 Task: Add an event with the title Webinar: Introduction to Influencer Collaboration for Brand Growth, date '2024/05/23', time 8:50 AM to 10:50 AMand add a description: After each fall, allow time for participants to reflect on their experience. Discuss the emotions, challenges, and level of trust felt during the exercise. Encourage open and honest communication about how the exercise relates to the team's dynamics and collaboration.Select event color  Sage . Add location for the event as: Manchester, UK, logged in from the account softage.4@softage.netand send the event invitation to softage.2@softage.net and softage.3@softage.net. Set a reminder for the event Every weekday(Monday to Friday)
Action: Mouse moved to (100, 107)
Screenshot: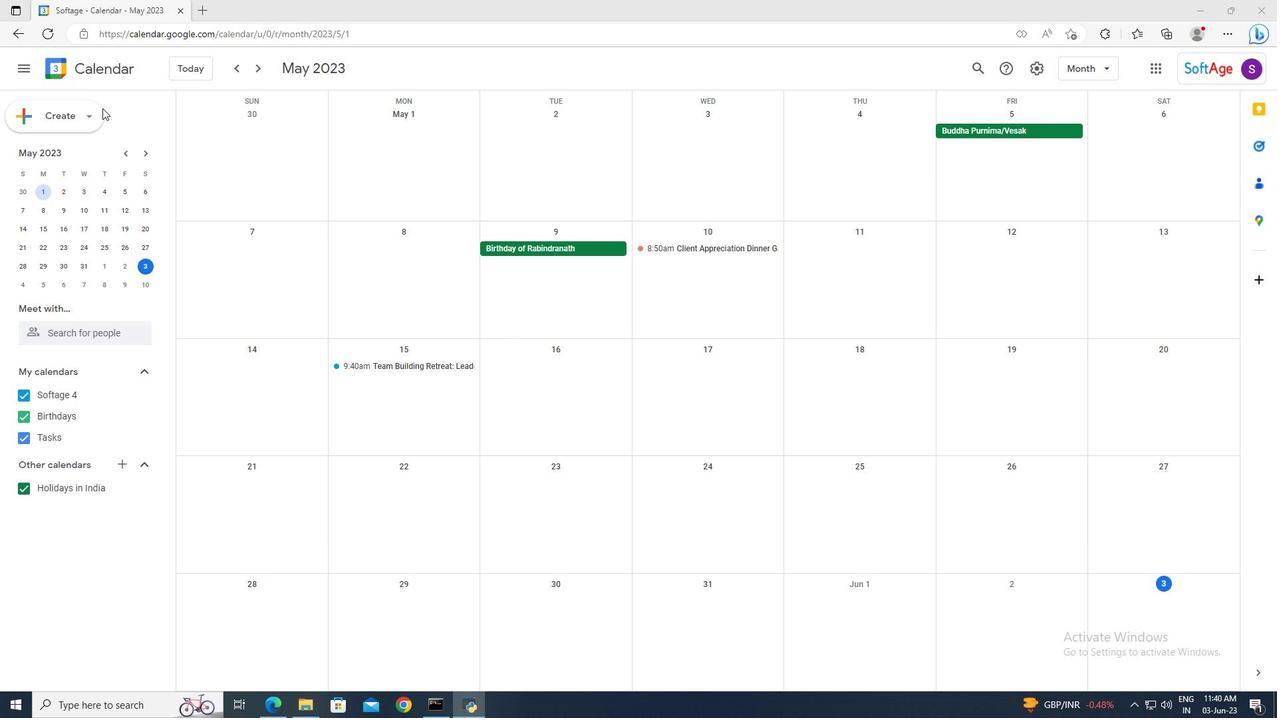 
Action: Mouse pressed left at (100, 107)
Screenshot: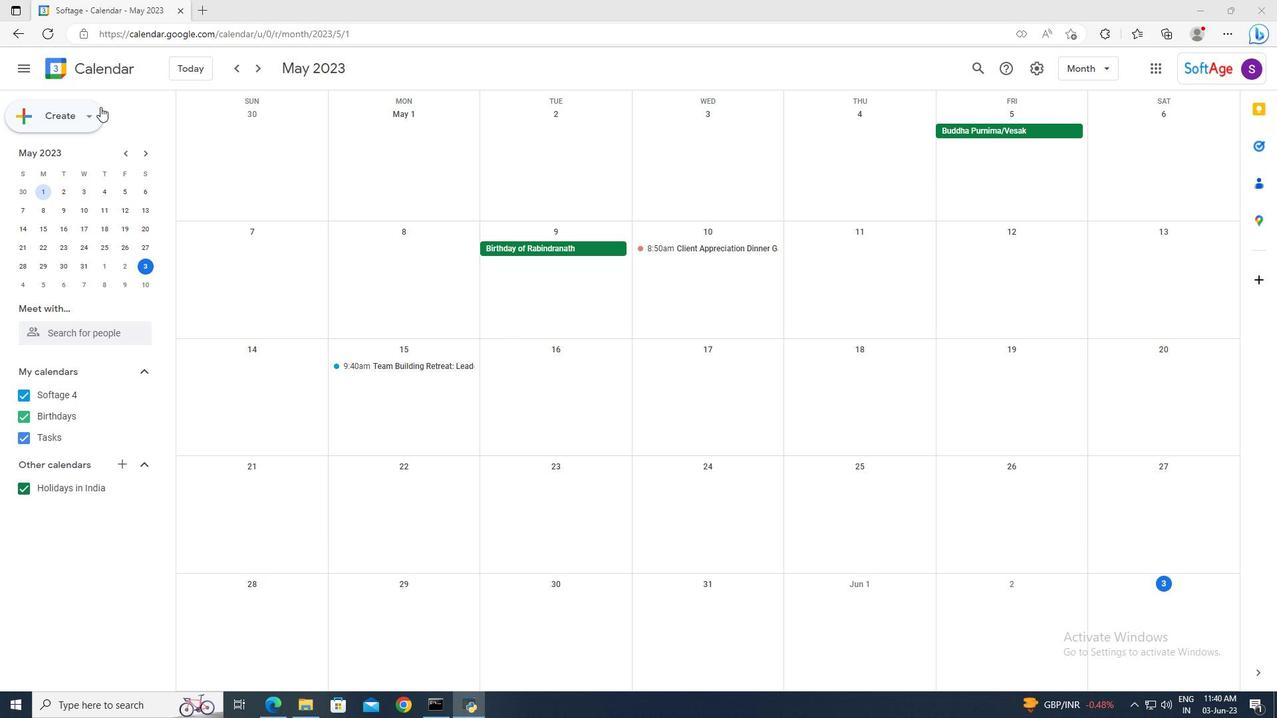 
Action: Mouse moved to (88, 150)
Screenshot: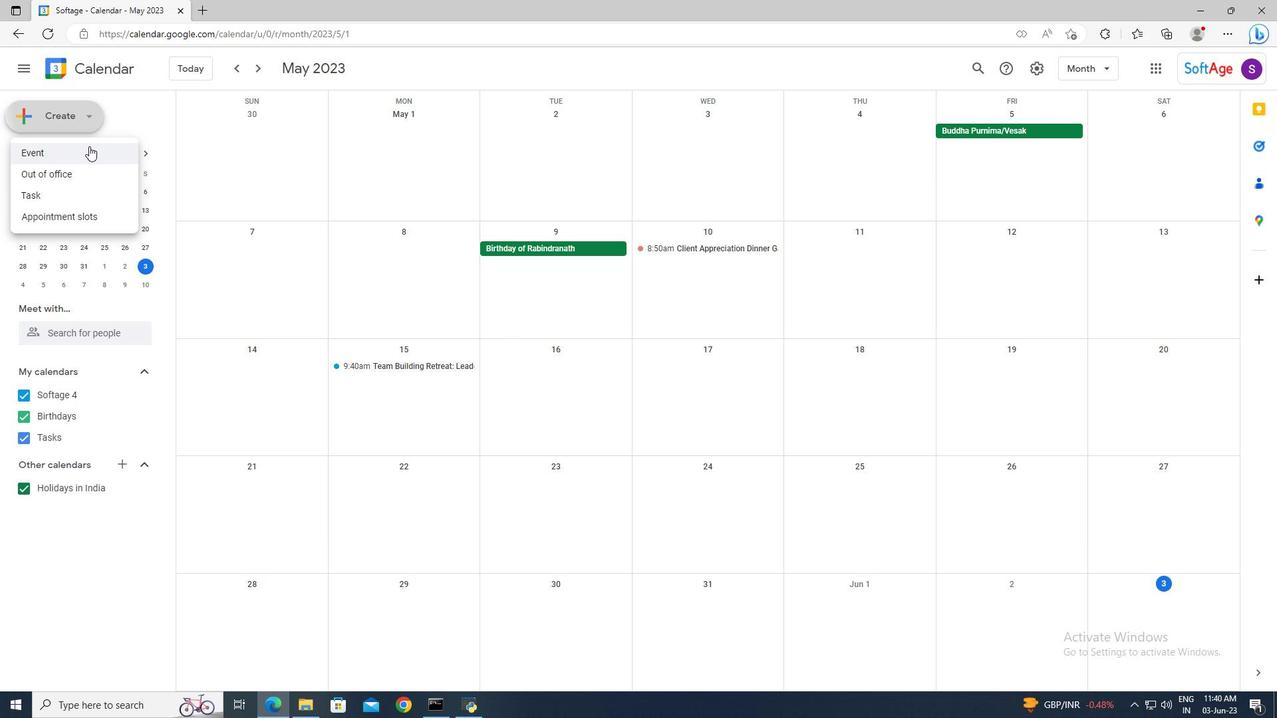 
Action: Mouse pressed left at (88, 150)
Screenshot: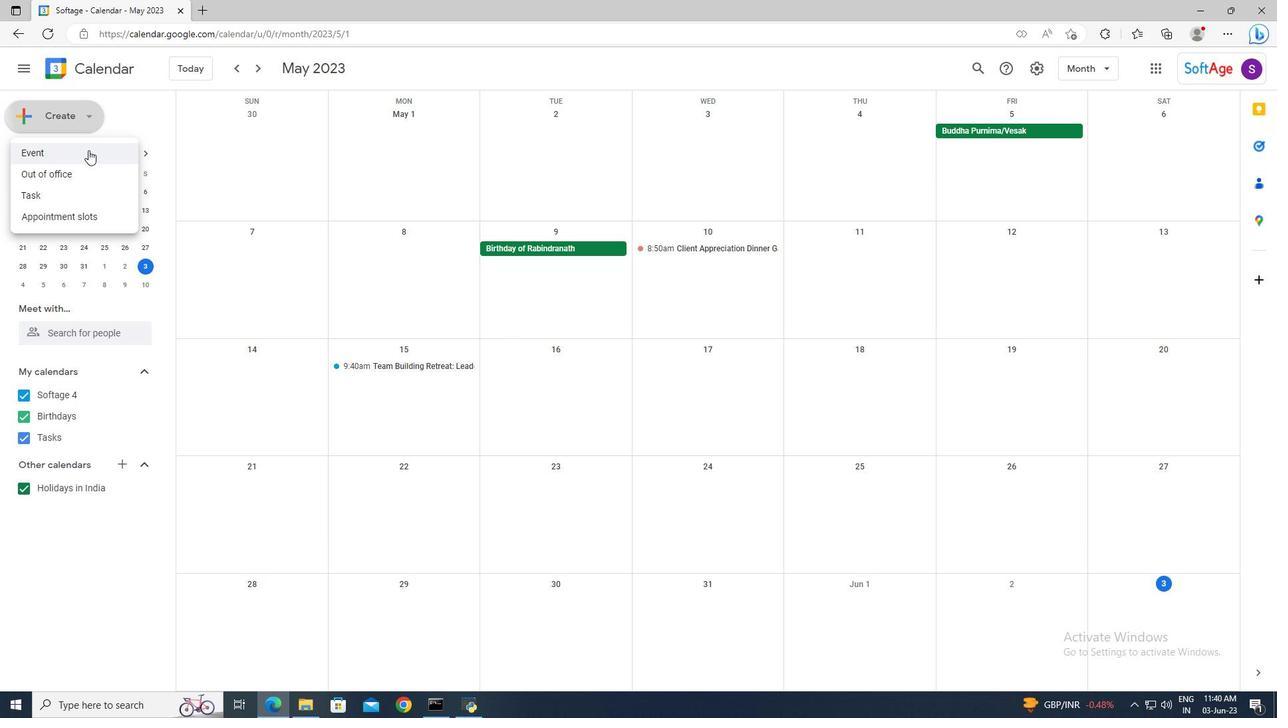 
Action: Mouse moved to (210, 445)
Screenshot: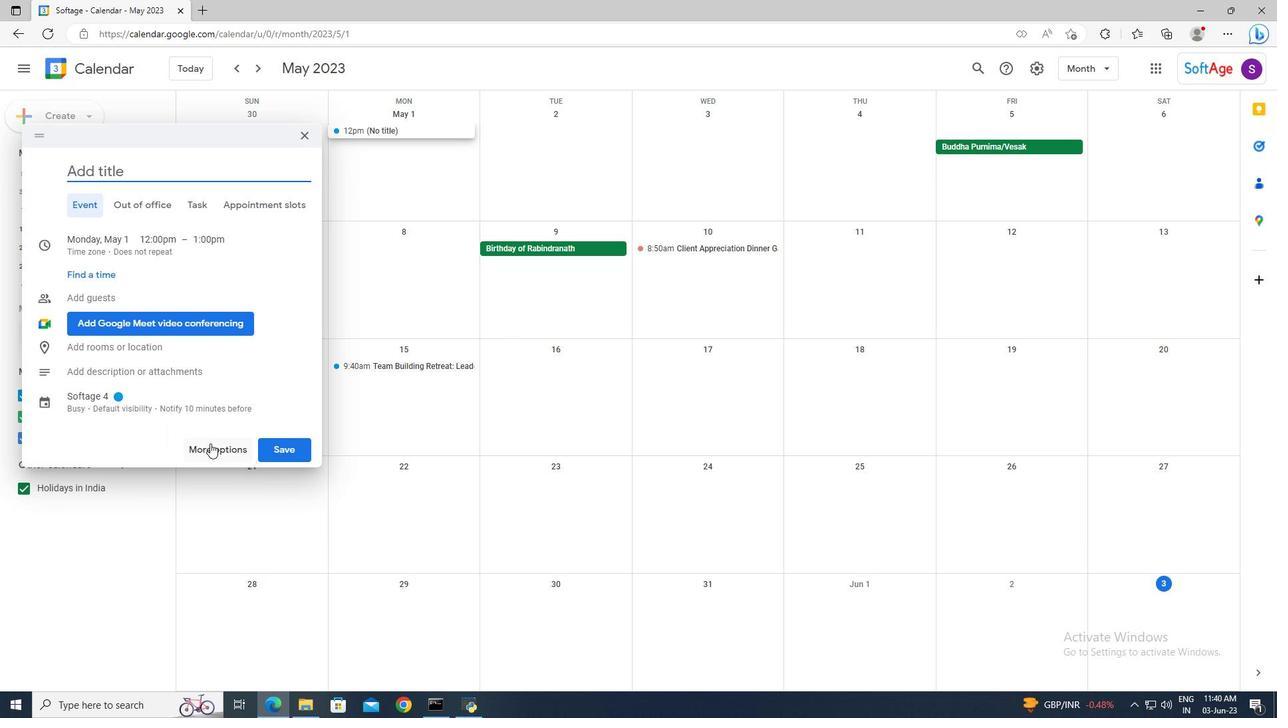 
Action: Mouse pressed left at (210, 445)
Screenshot: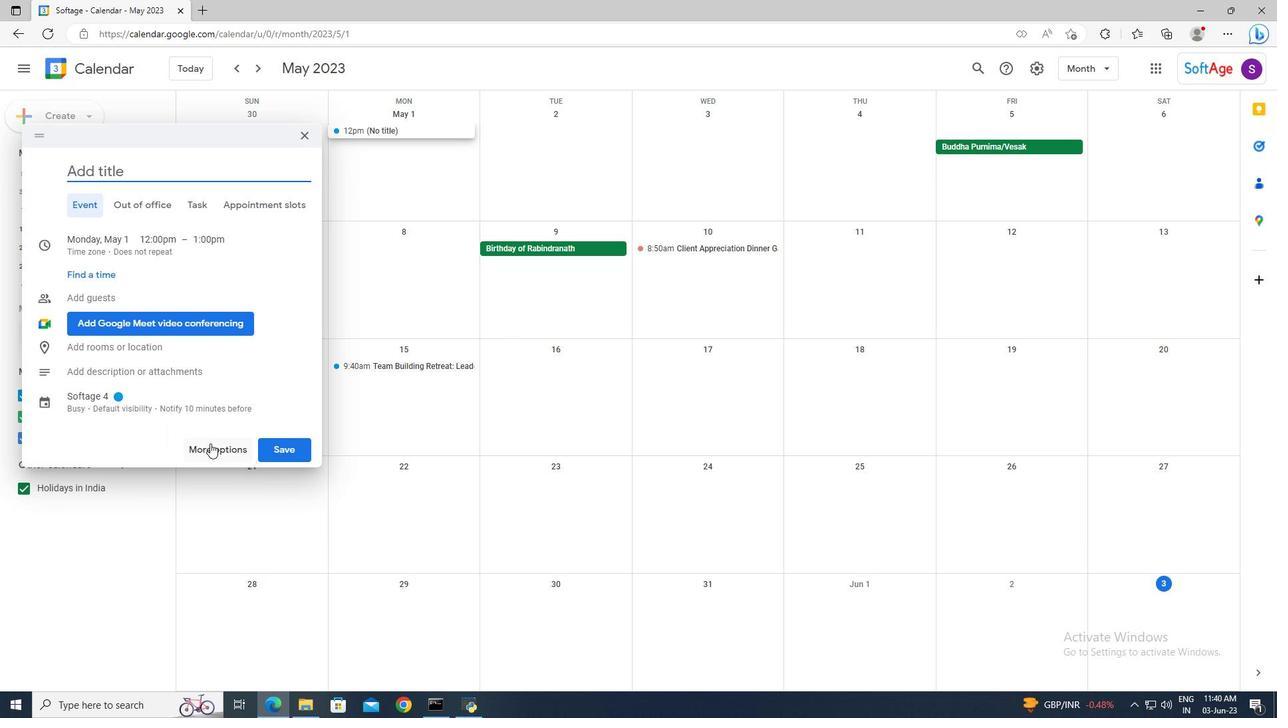 
Action: Mouse moved to (225, 71)
Screenshot: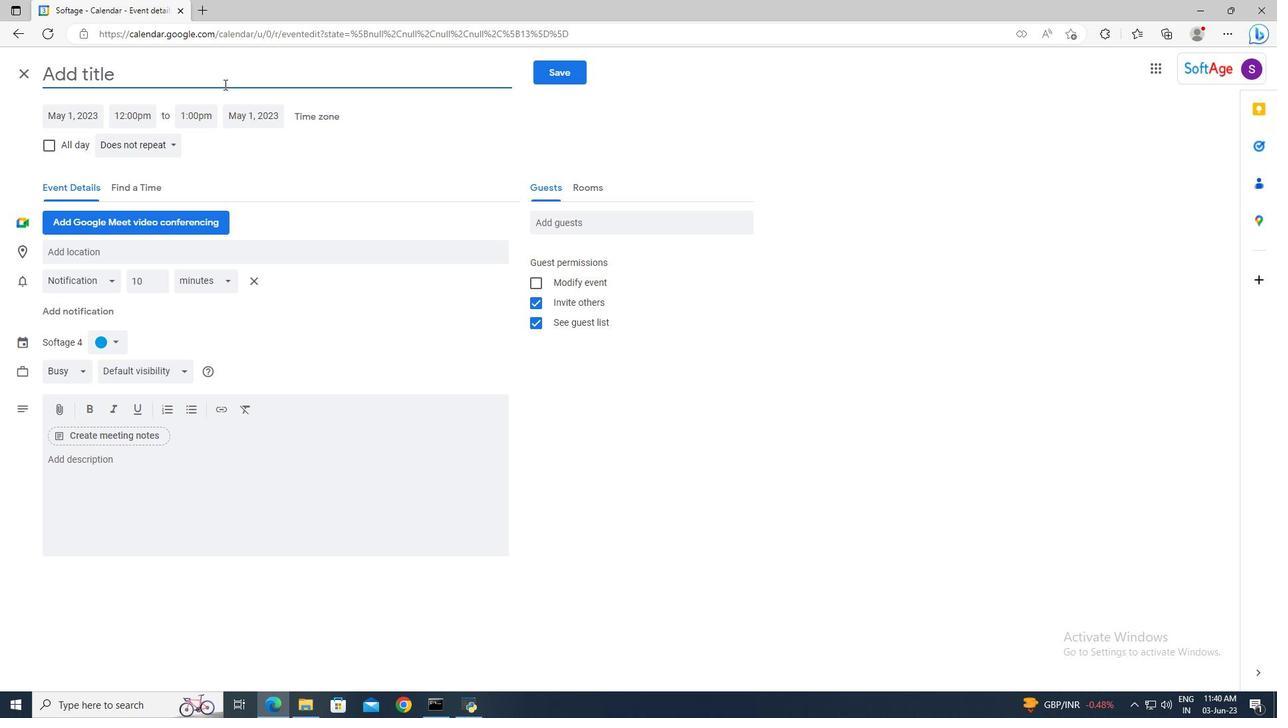 
Action: Mouse pressed left at (225, 71)
Screenshot: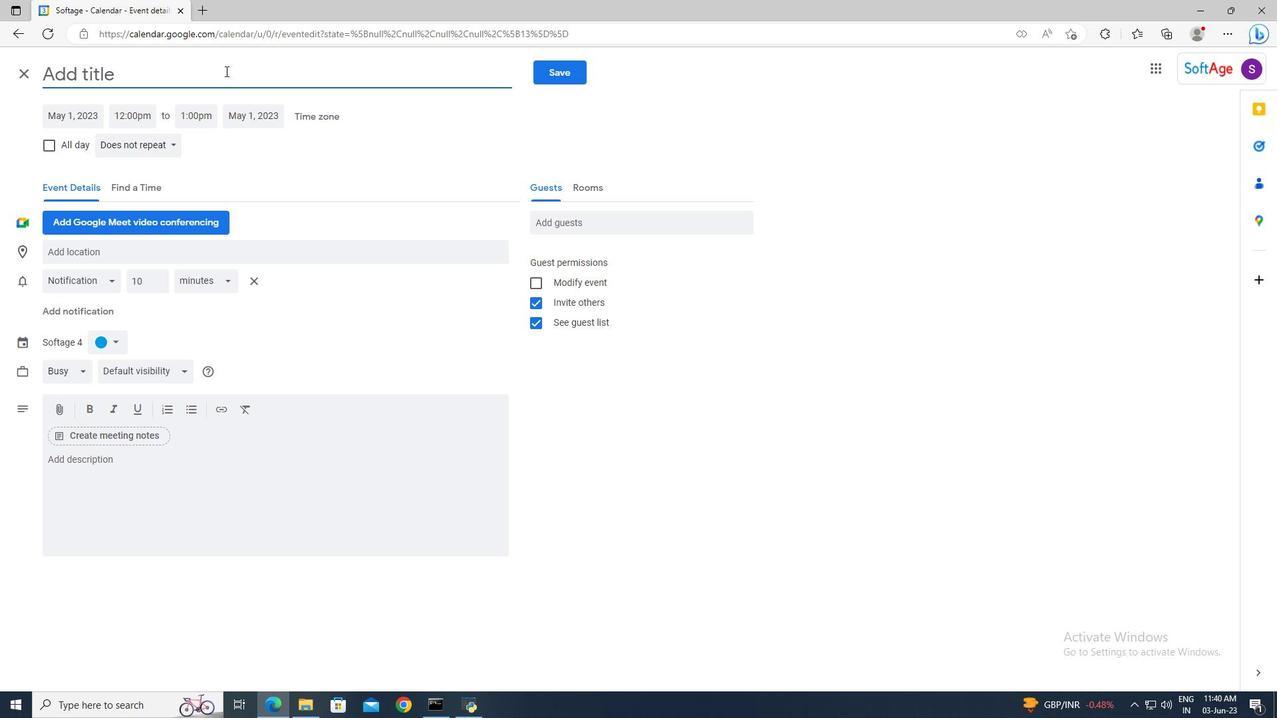 
Action: Key pressed <Key.shift>Webinar<Key.shift>:<Key.space><Key.shift>Introu<Key.backspace>duction<Key.space>to<Key.space><Key.shift>Influencer<Key.space><Key.shift>Collaboration<Key.space>for<Key.space><Key.shift>Brand<Key.space><Key.shift>Growth
Screenshot: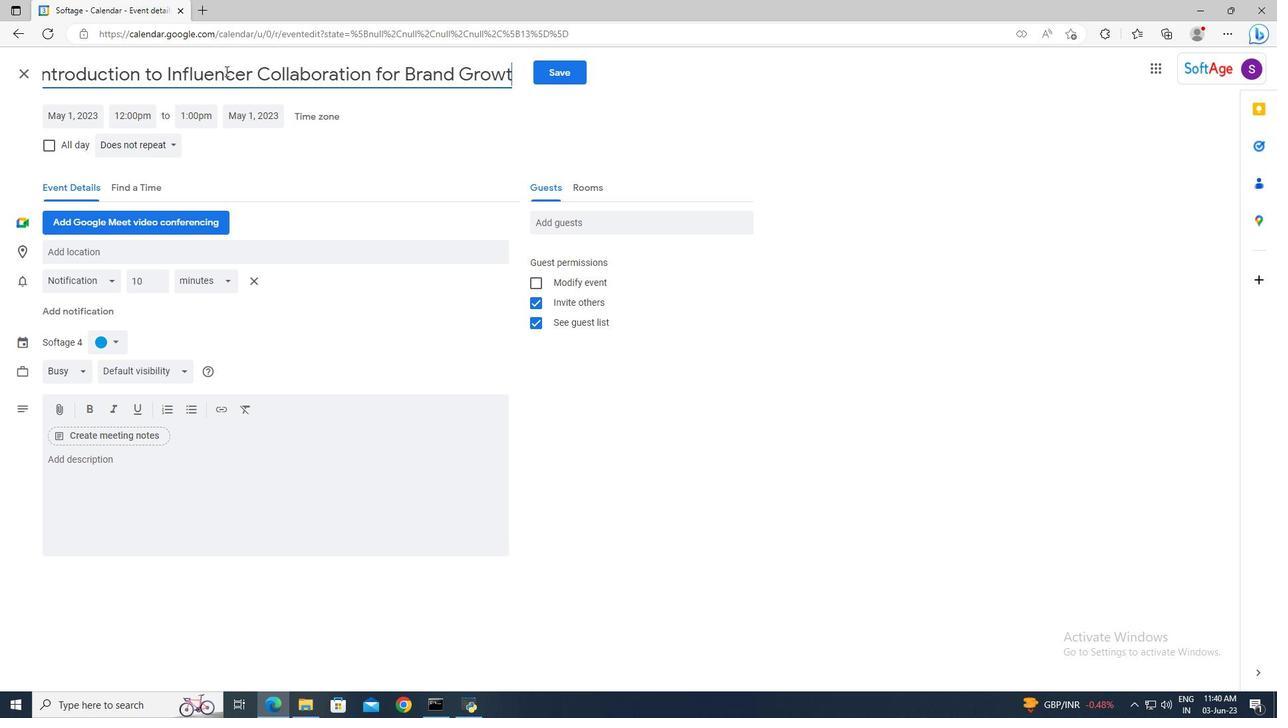 
Action: Mouse moved to (95, 119)
Screenshot: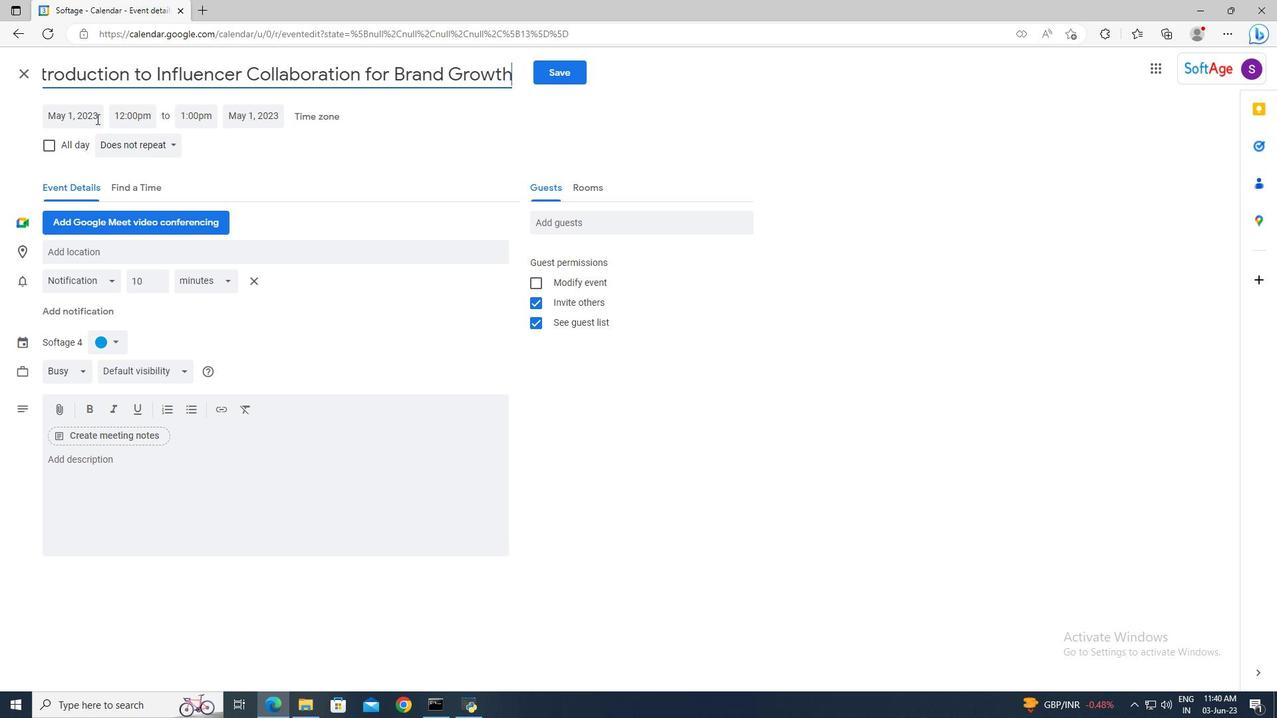 
Action: Mouse pressed left at (95, 119)
Screenshot: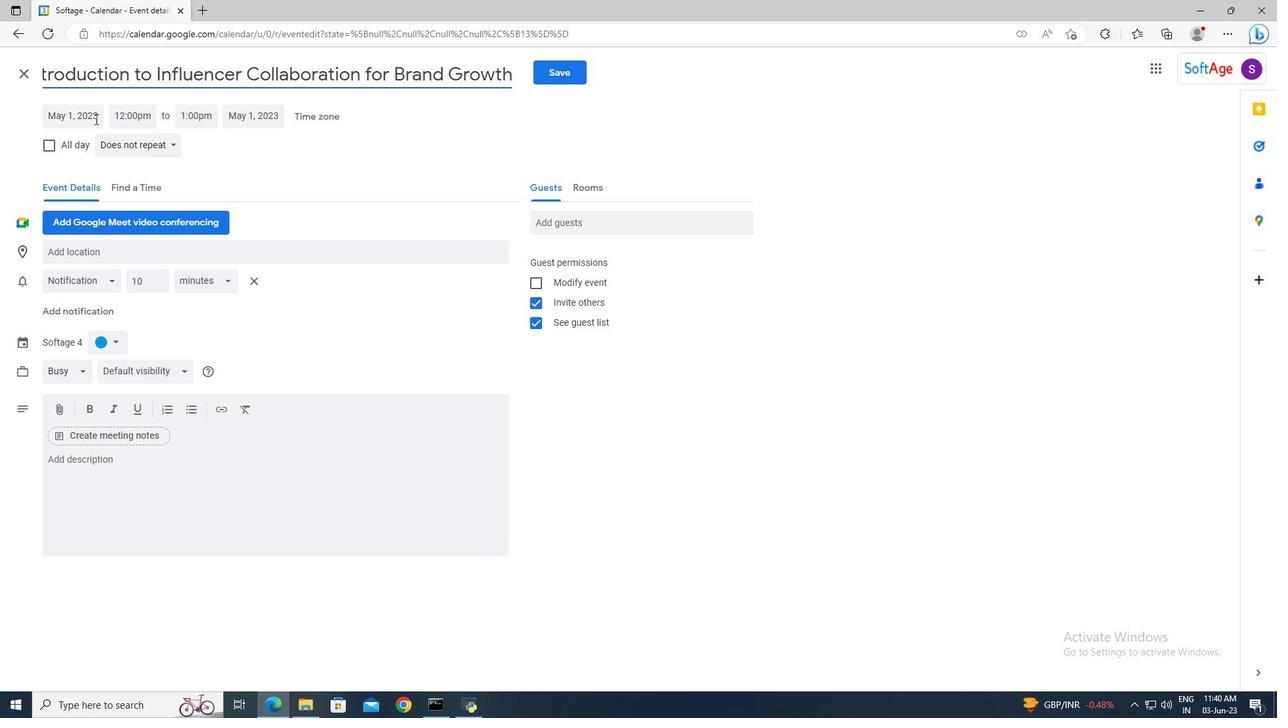 
Action: Mouse moved to (204, 145)
Screenshot: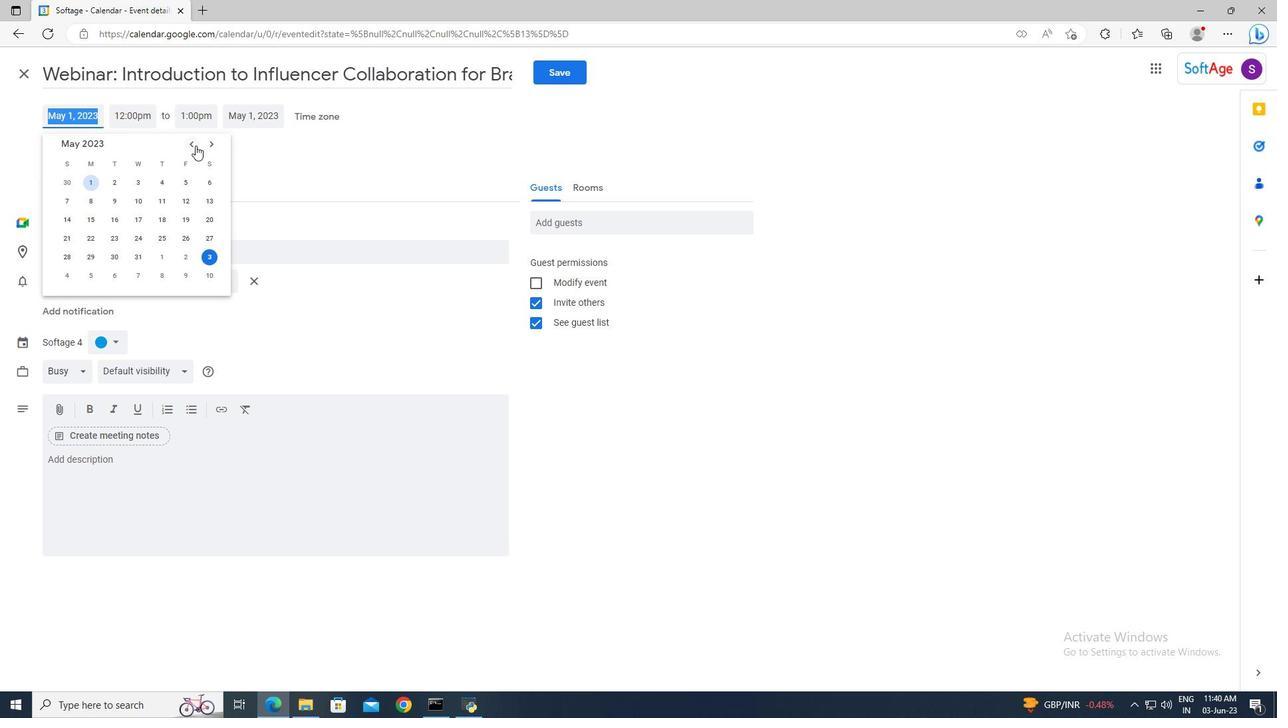 
Action: Mouse pressed left at (204, 145)
Screenshot: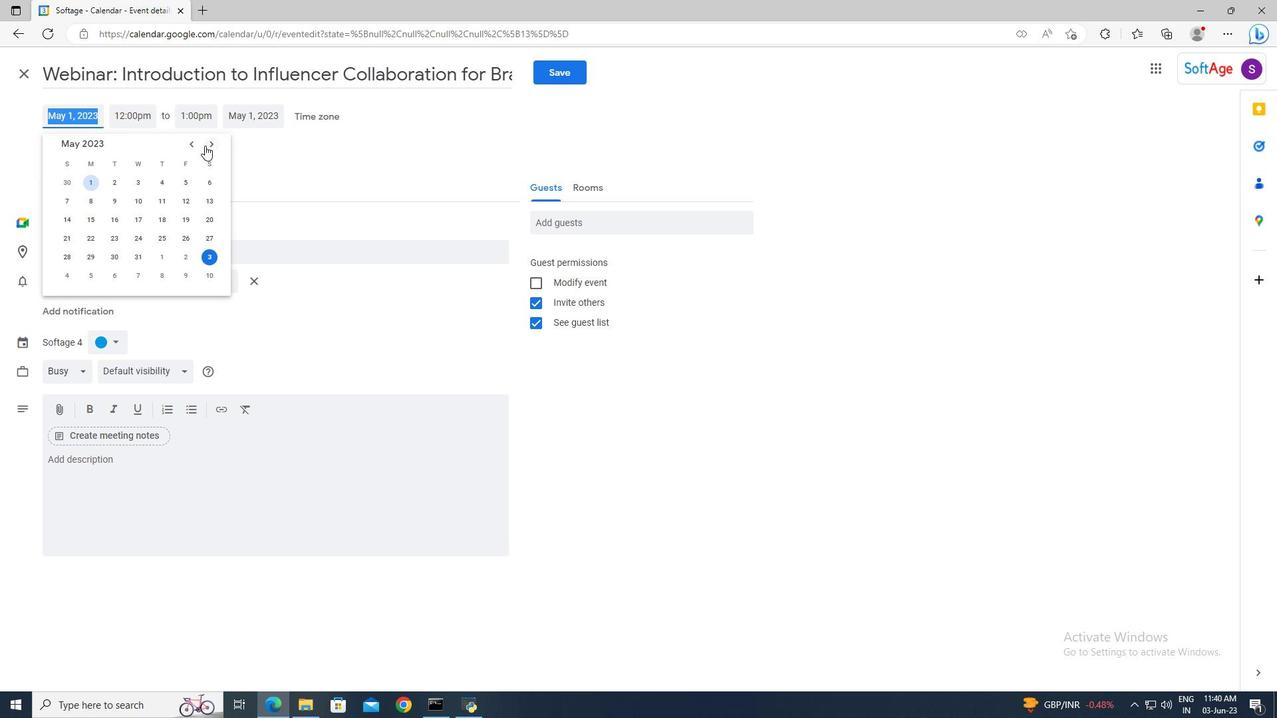 
Action: Mouse pressed left at (204, 145)
Screenshot: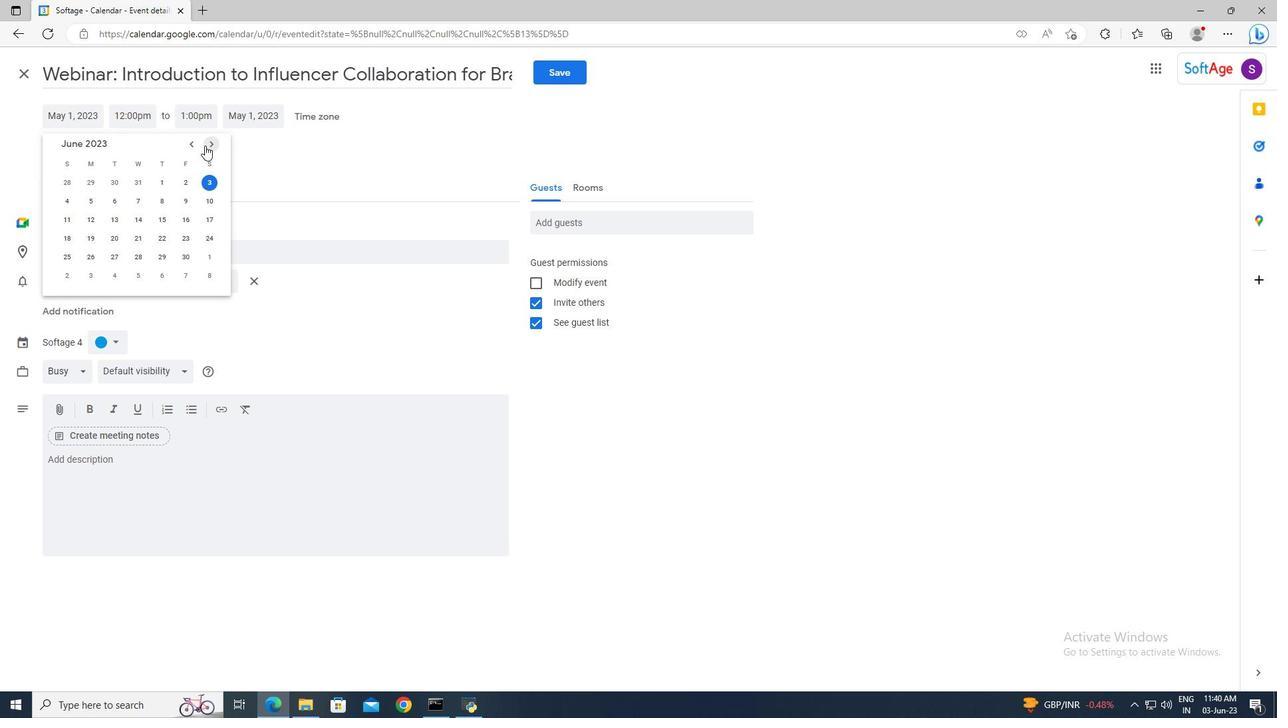 
Action: Mouse pressed left at (204, 145)
Screenshot: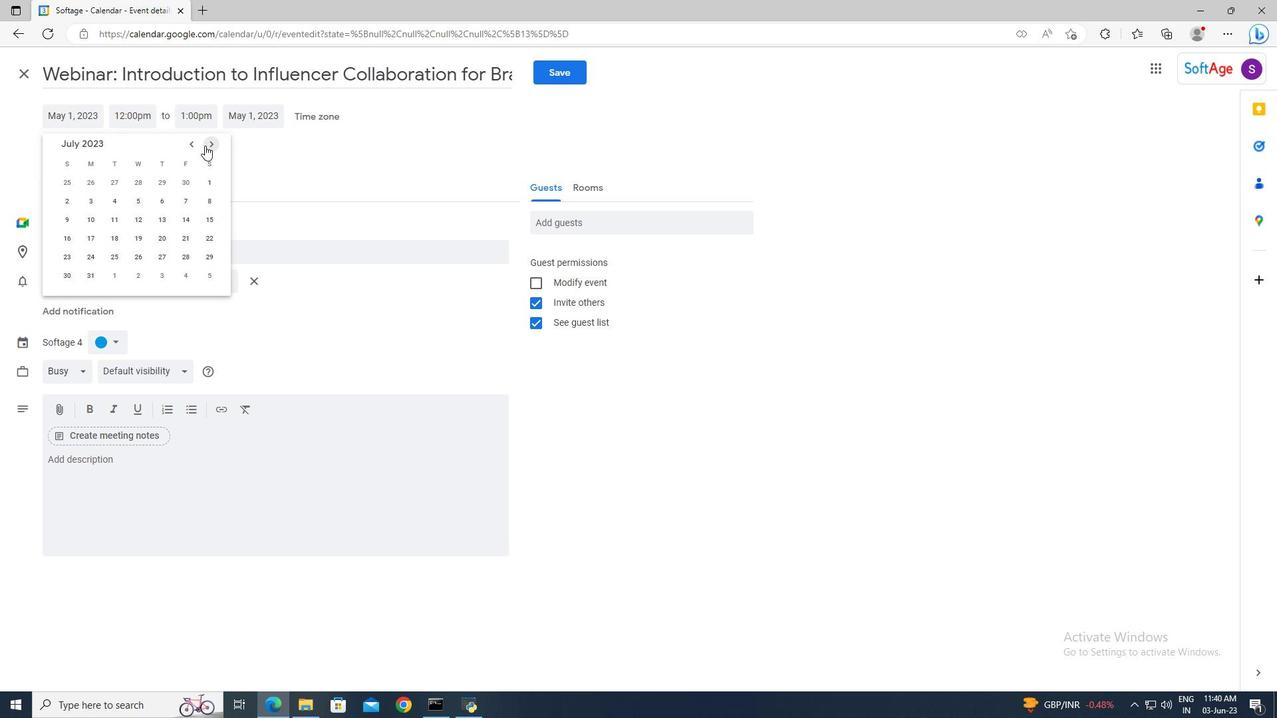
Action: Mouse pressed left at (204, 145)
Screenshot: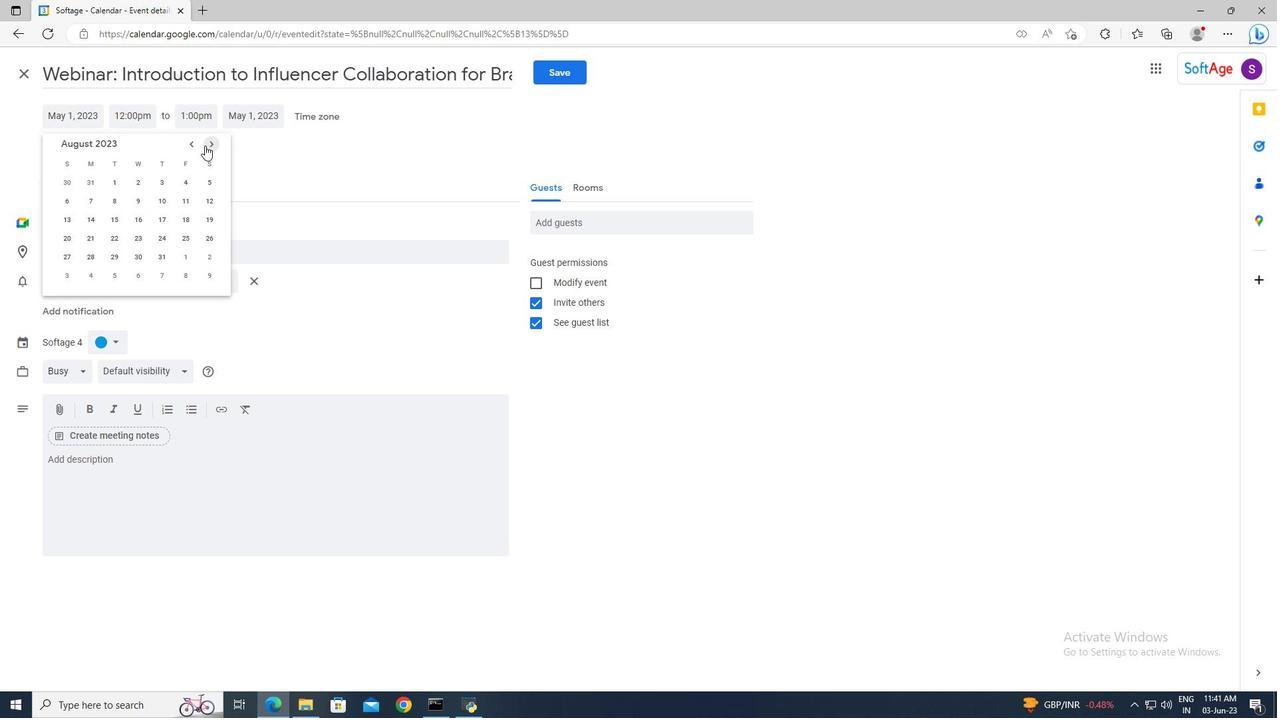 
Action: Mouse pressed left at (204, 145)
Screenshot: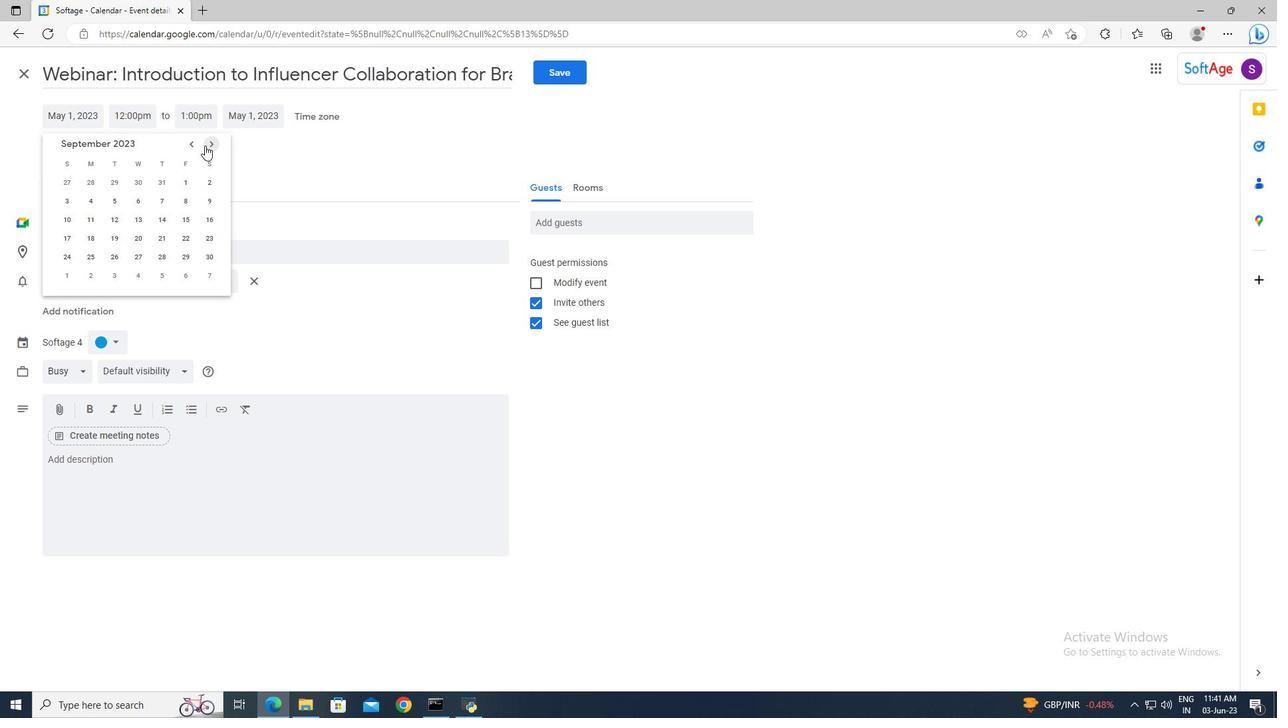 
Action: Mouse pressed left at (204, 145)
Screenshot: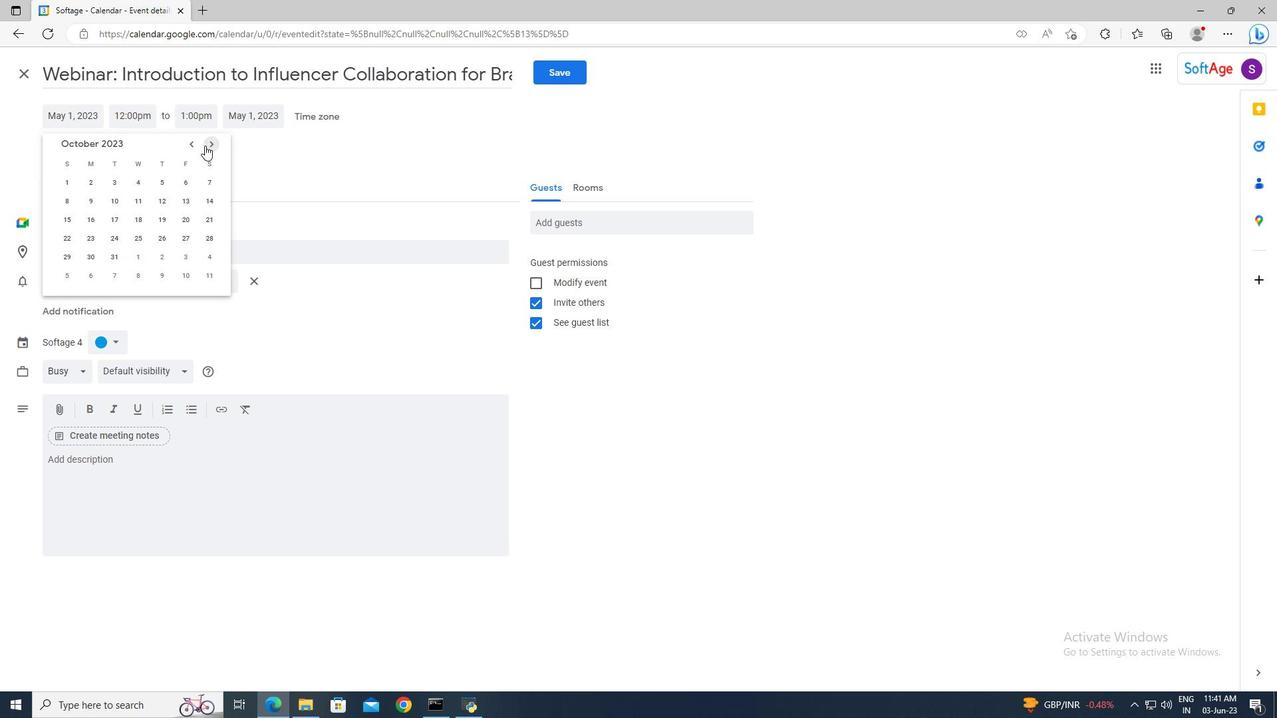 
Action: Mouse pressed left at (204, 145)
Screenshot: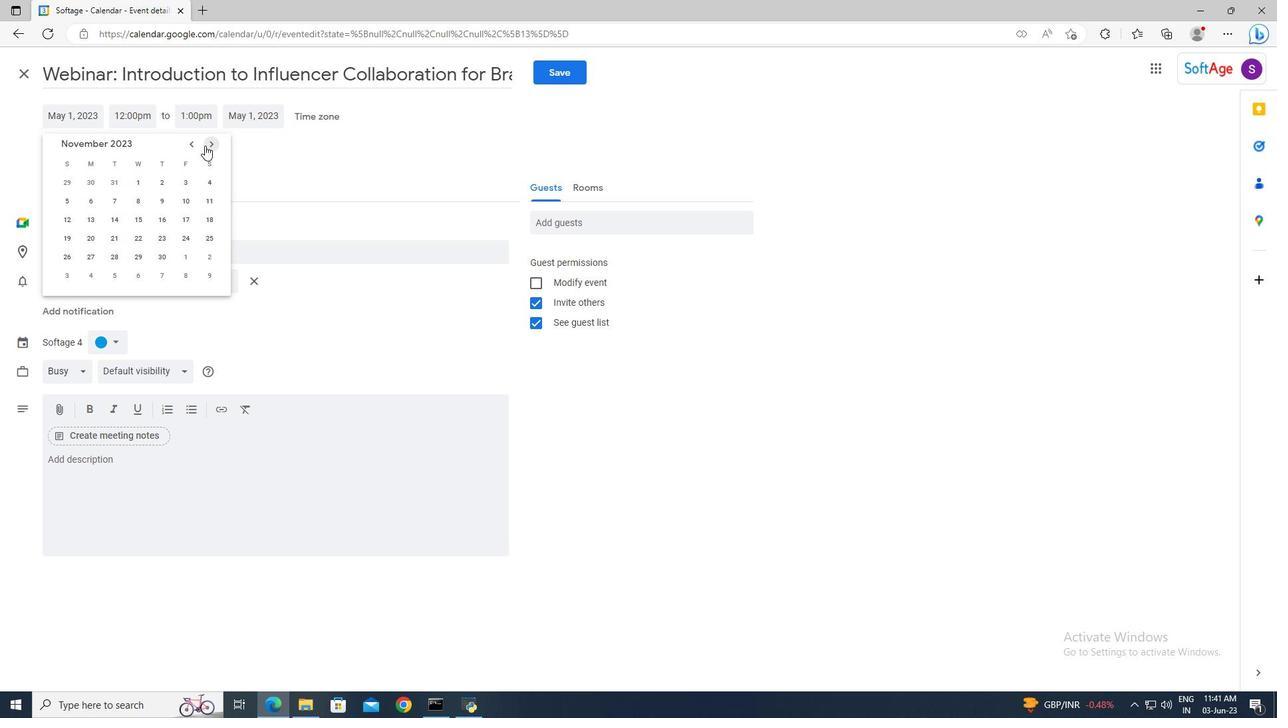 
Action: Mouse pressed left at (204, 145)
Screenshot: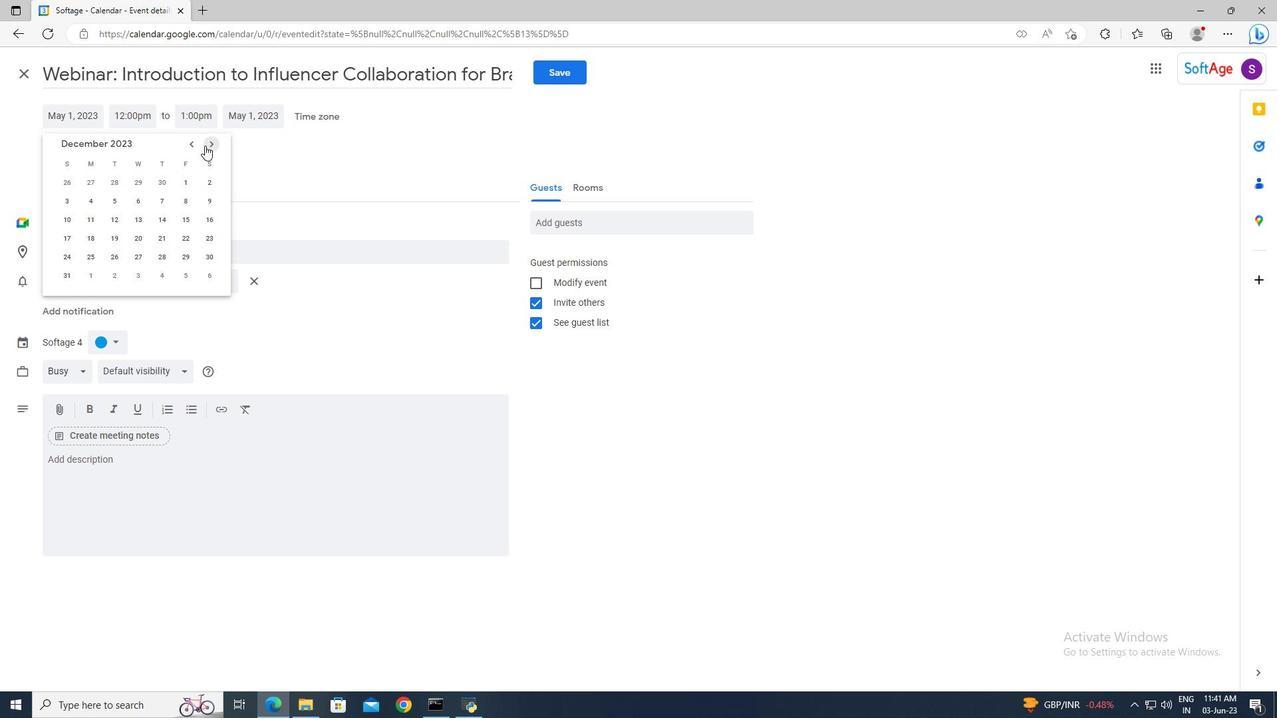 
Action: Mouse pressed left at (204, 145)
Screenshot: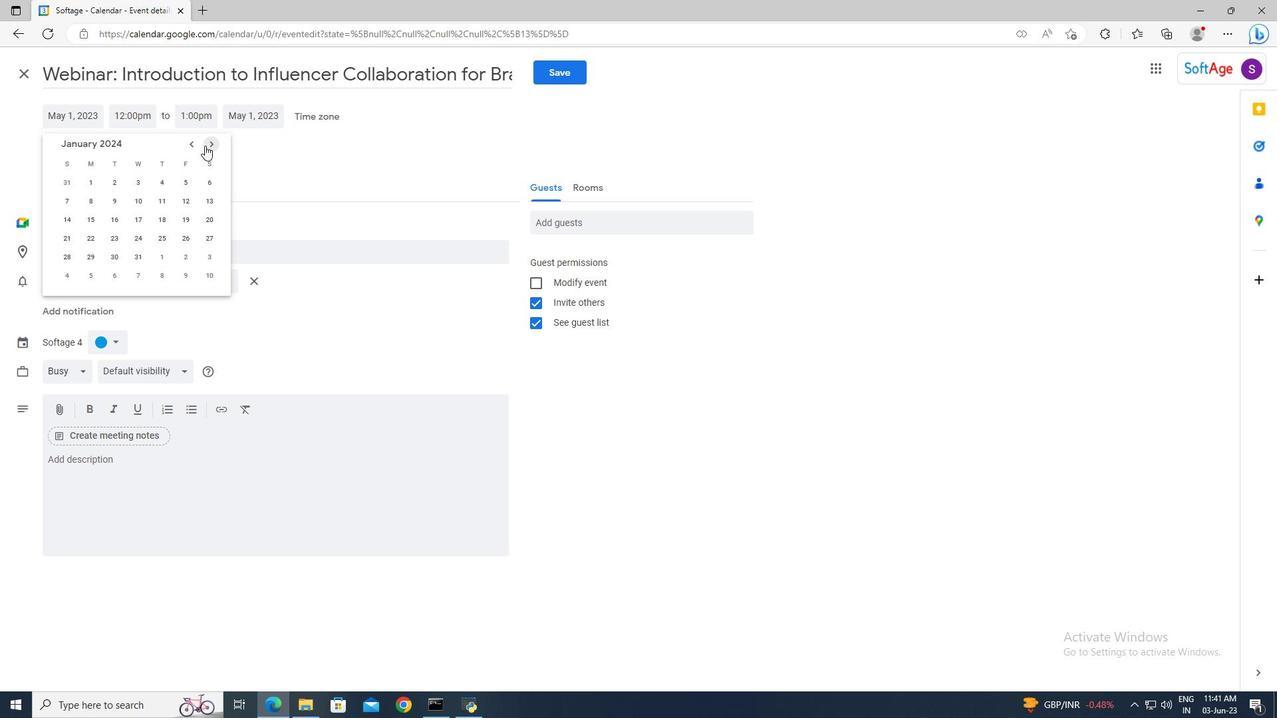 
Action: Mouse pressed left at (204, 145)
Screenshot: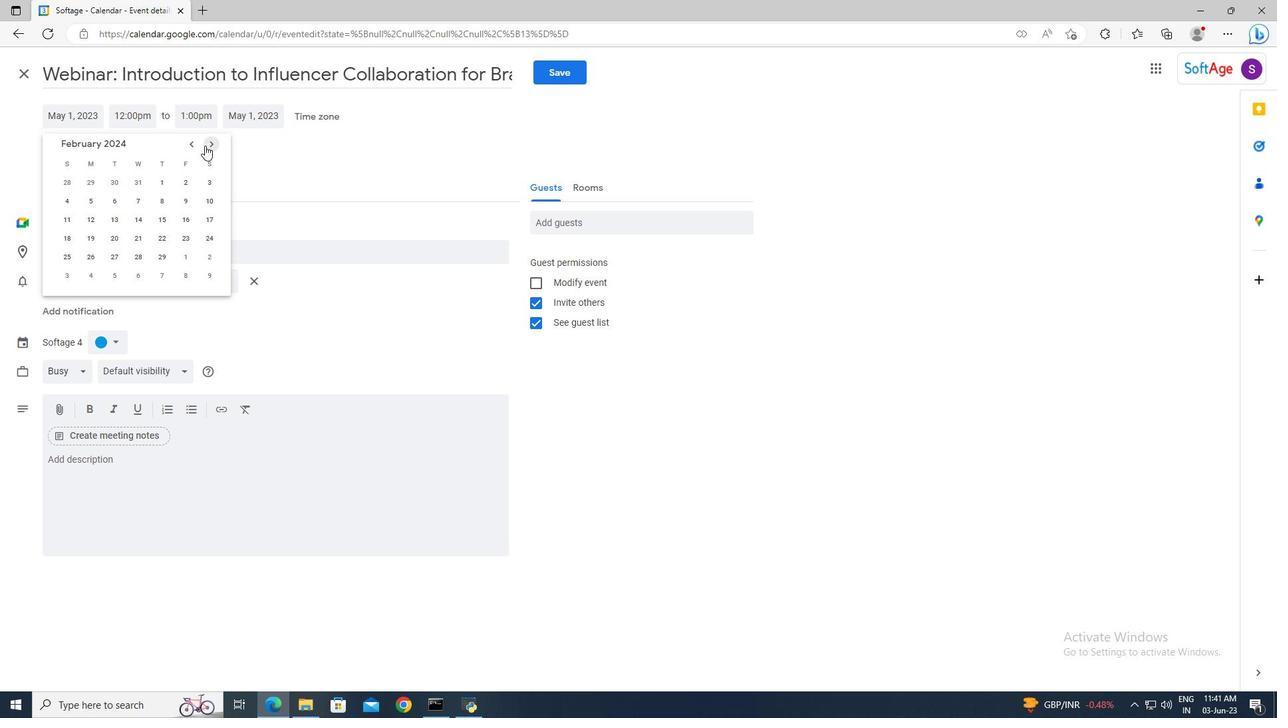 
Action: Mouse pressed left at (204, 145)
Screenshot: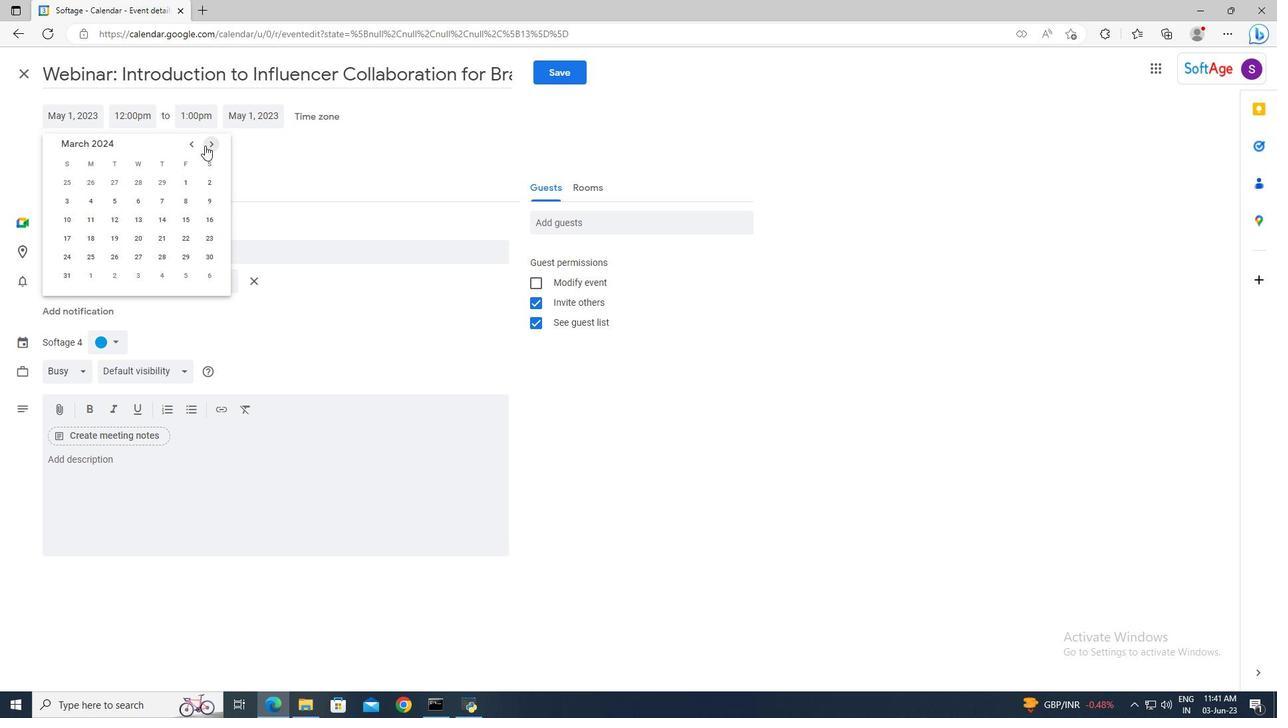 
Action: Mouse pressed left at (204, 145)
Screenshot: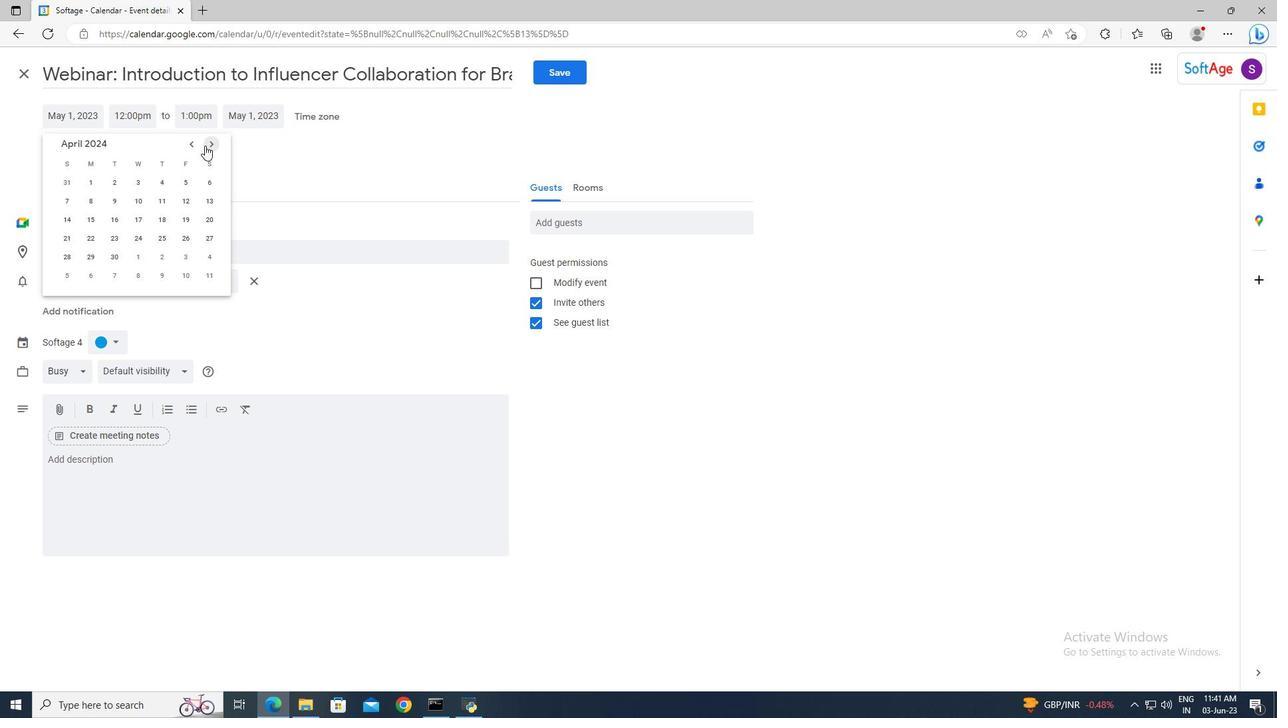 
Action: Mouse moved to (161, 242)
Screenshot: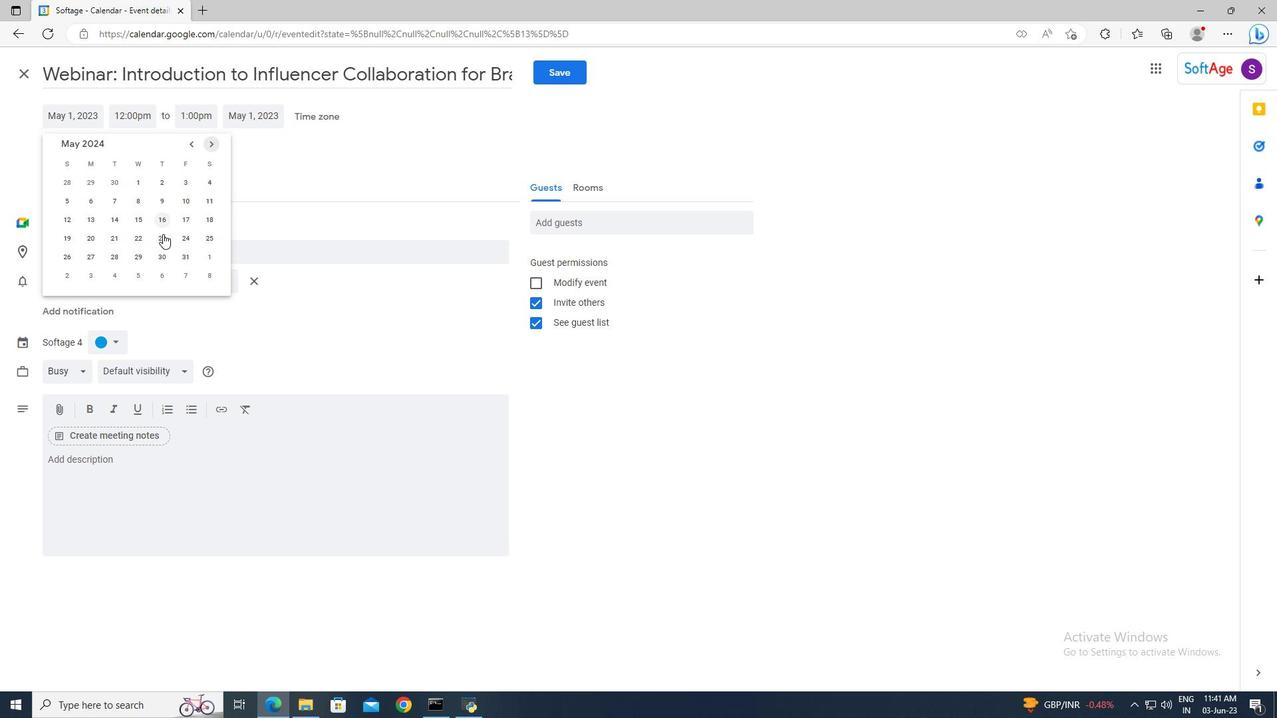 
Action: Mouse pressed left at (161, 242)
Screenshot: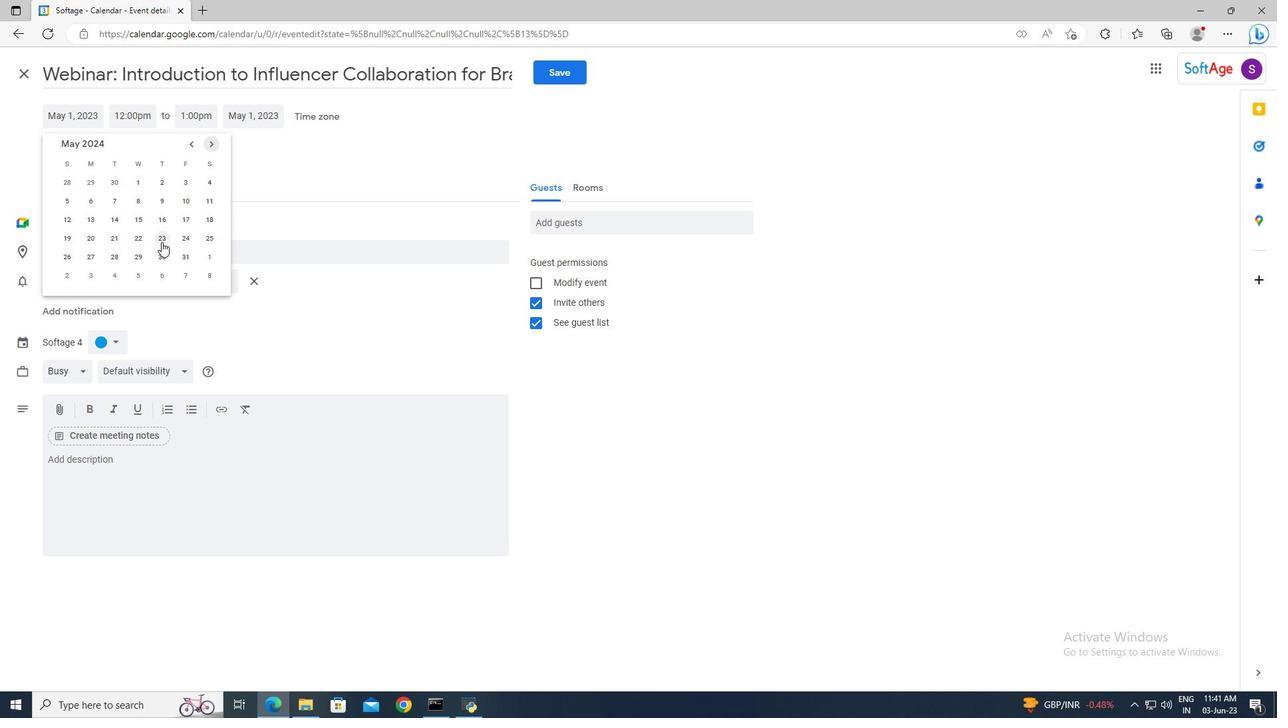 
Action: Mouse moved to (153, 119)
Screenshot: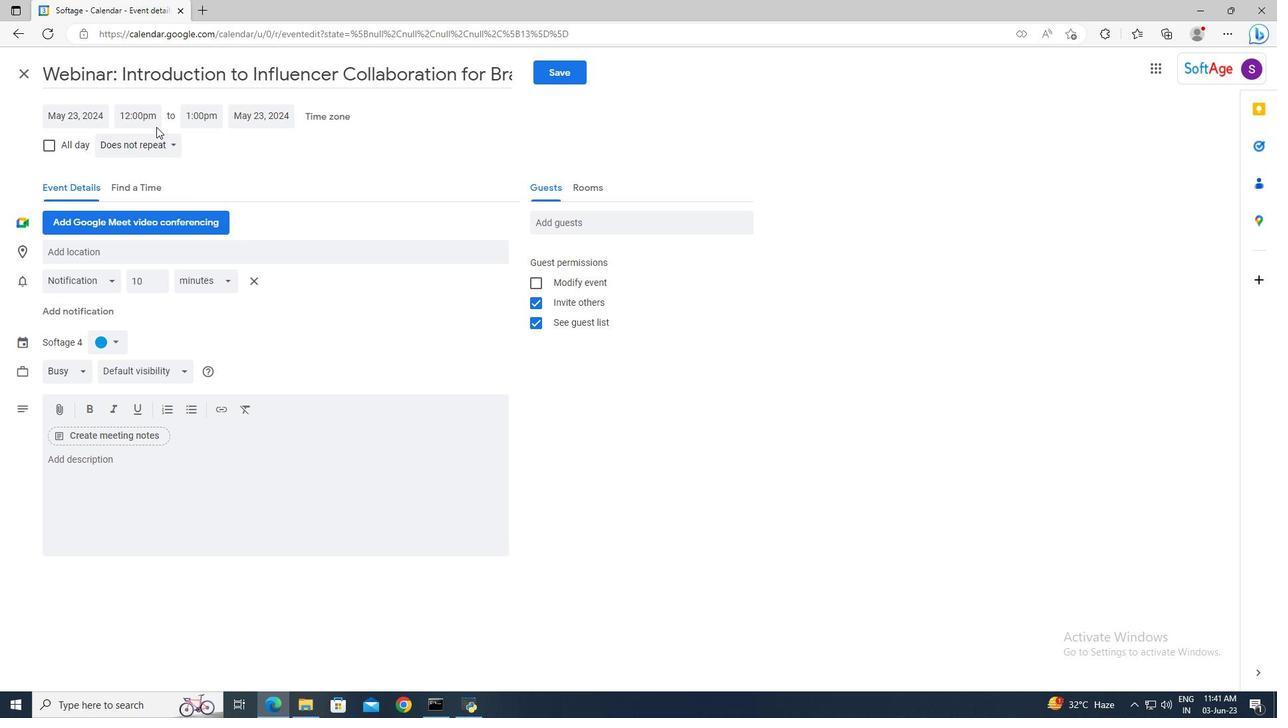 
Action: Mouse pressed left at (153, 119)
Screenshot: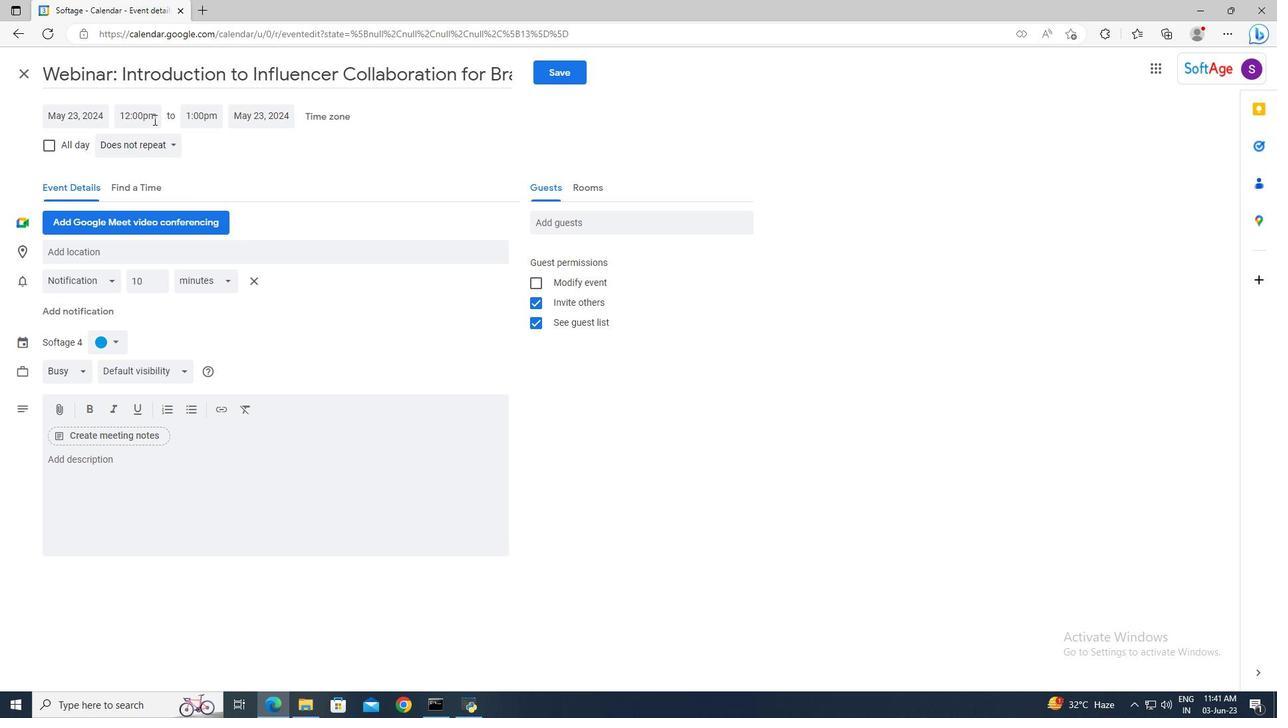 
Action: Key pressed 8<Key.shift>:50am<Key.enter><Key.tab>10<Key.shift>:50<Key.enter>
Screenshot: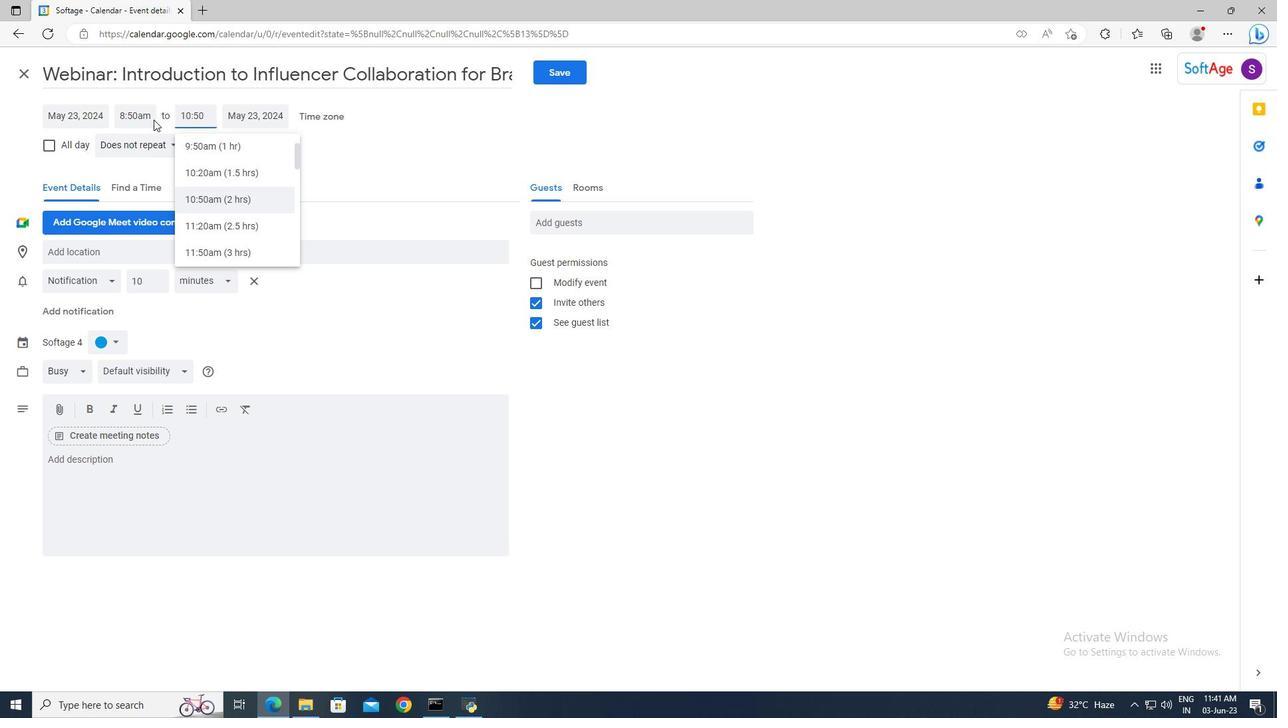 
Action: Mouse moved to (164, 466)
Screenshot: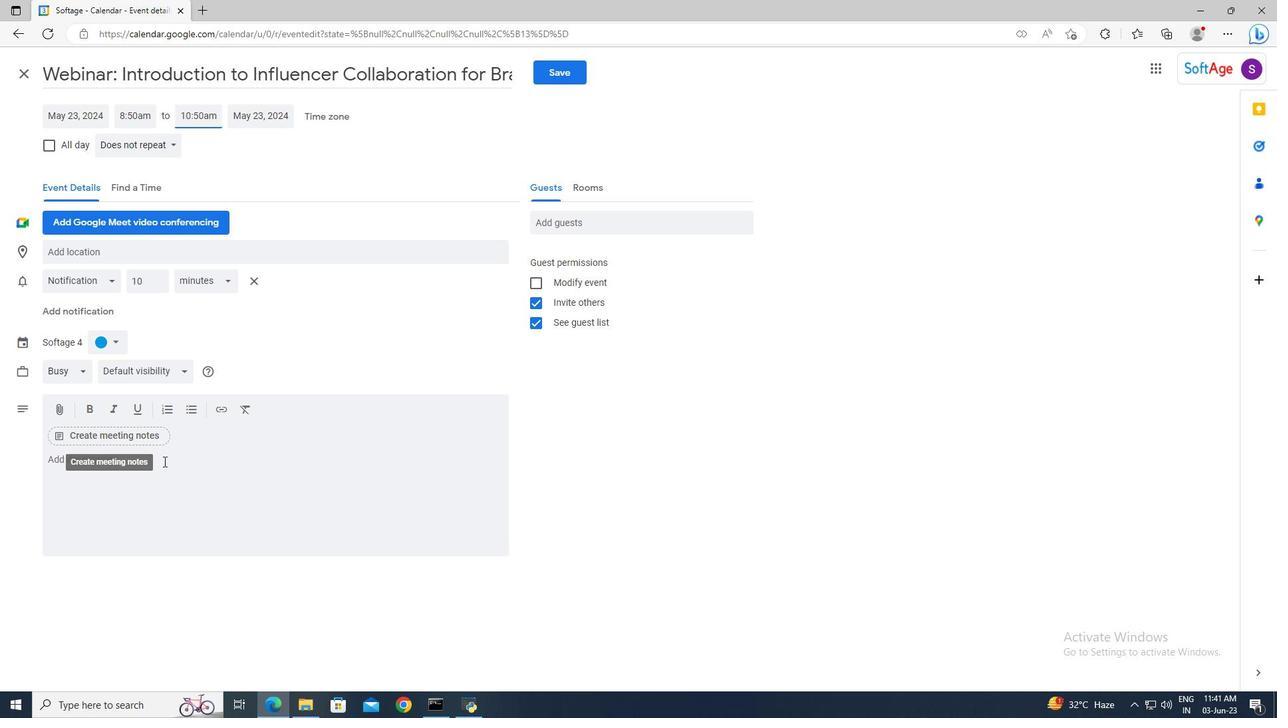 
Action: Mouse pressed left at (164, 466)
Screenshot: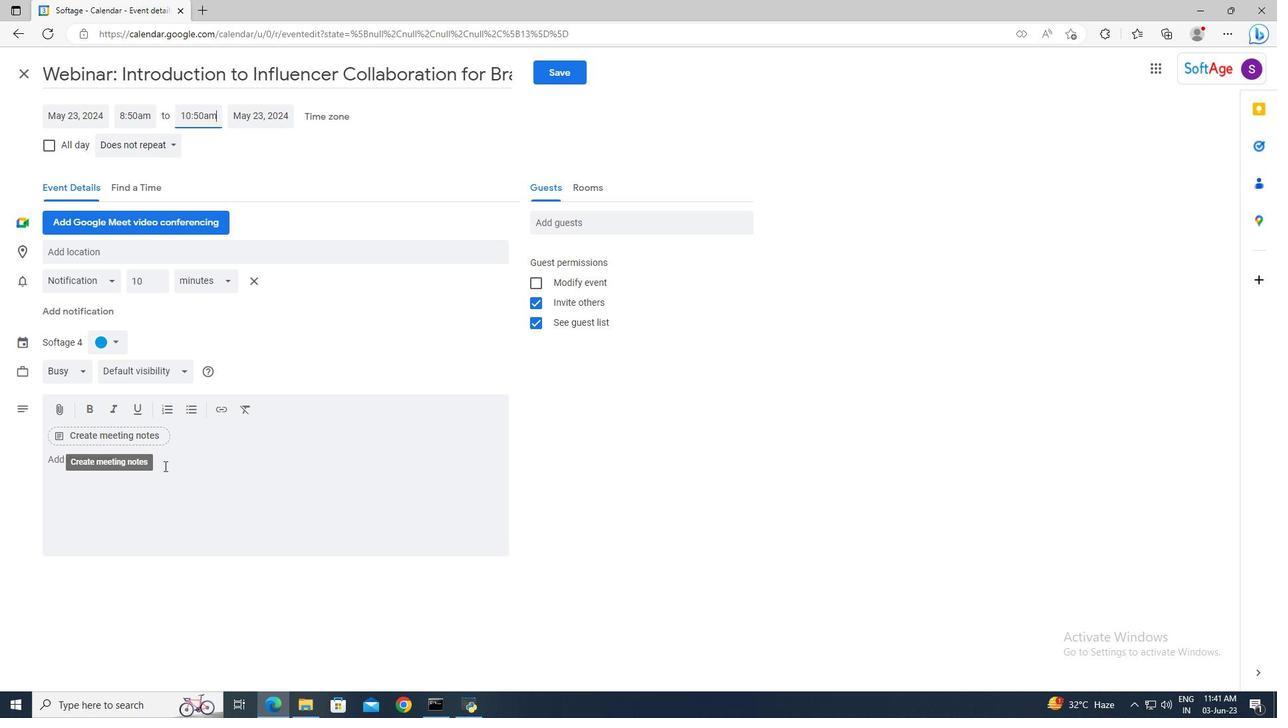 
Action: Key pressed <Key.shift><Key.shift>After<Key.space>each<Key.space>fall,<Key.space>allow<Key.space>time<Key.space>for<Key.space>participants<Key.space>to<Key.space>reflect<Key.space>on<Key.space>their<Key.space>experience.<Key.space><Key.shift>Discuss<Key.space>the<Key.space>emotions,<Key.space>challenges,<Key.space>and<Key.space>level<Key.space>of<Key.space>trust<Key.space>felt<Key.space>during<Key.space>the<Key.space>exercise.<Key.space><Key.shift>Encourage<Key.space>open<Key.space>and<Key.space>hones<Key.space><Key.backspace>t<Key.space>communication<Key.space>about<Key.space>how<Key.space>the<Key.space>exercise<Key.space>relates<Key.space>to<Key.space>the<Key.space>team's<Key.space>dynamics<Key.space>and<Key.space>collaboration.
Screenshot: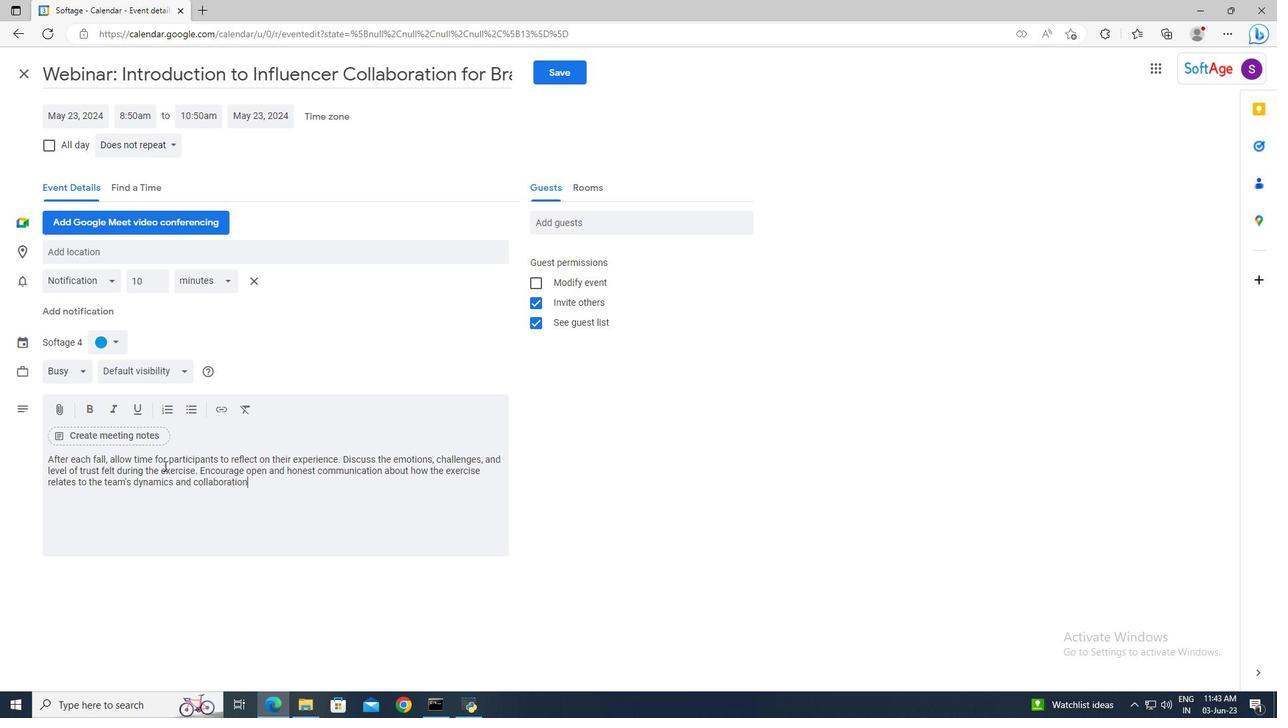 
Action: Mouse moved to (120, 338)
Screenshot: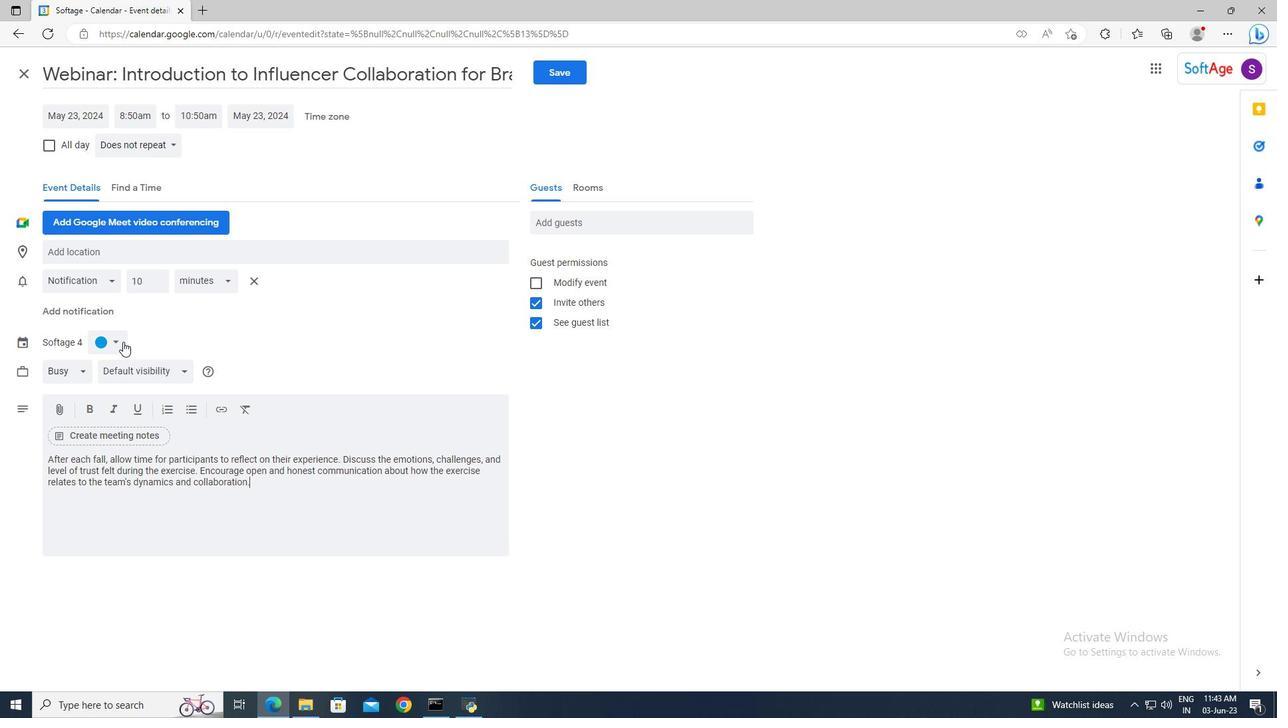 
Action: Mouse pressed left at (120, 338)
Screenshot: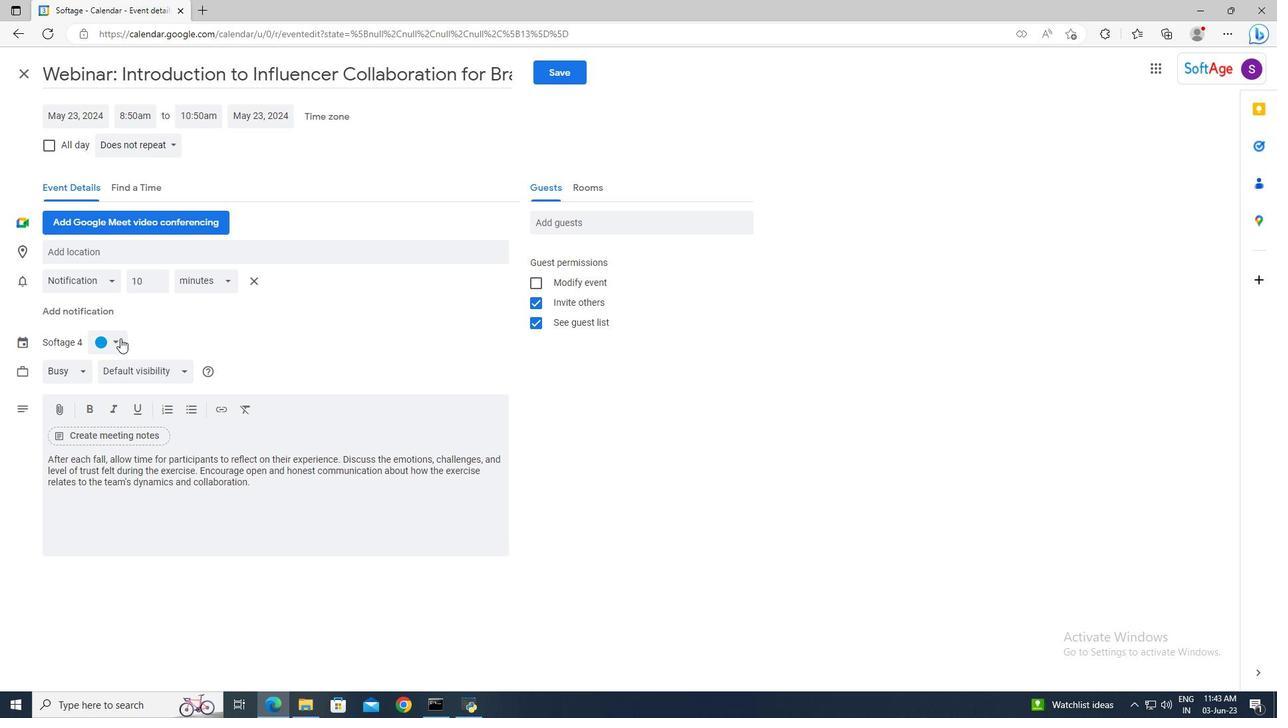 
Action: Mouse moved to (100, 371)
Screenshot: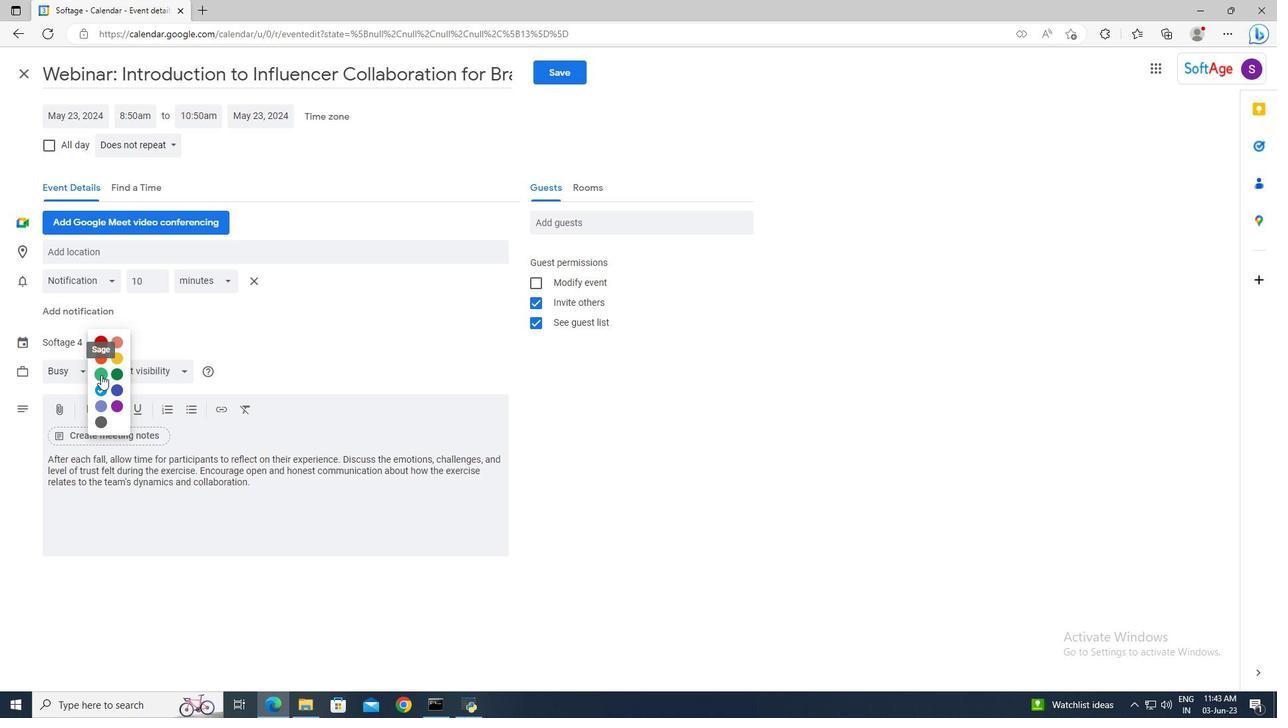 
Action: Mouse pressed left at (100, 371)
Screenshot: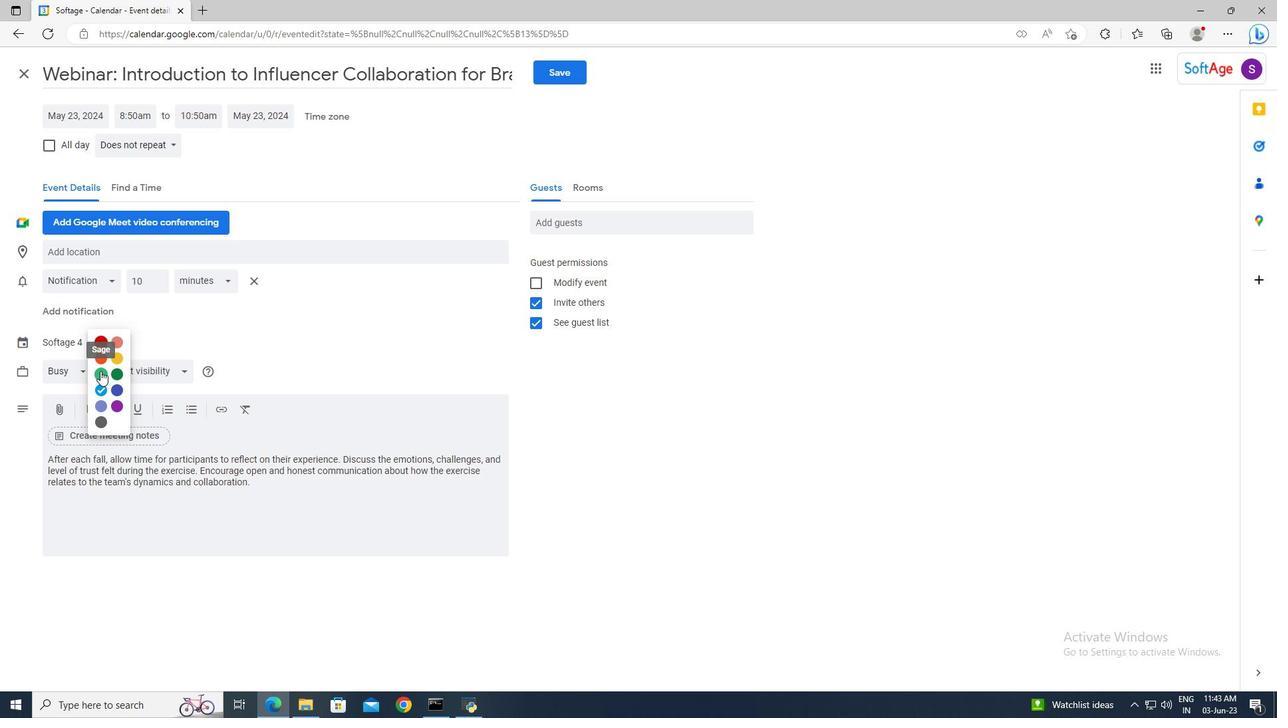 
Action: Mouse moved to (116, 252)
Screenshot: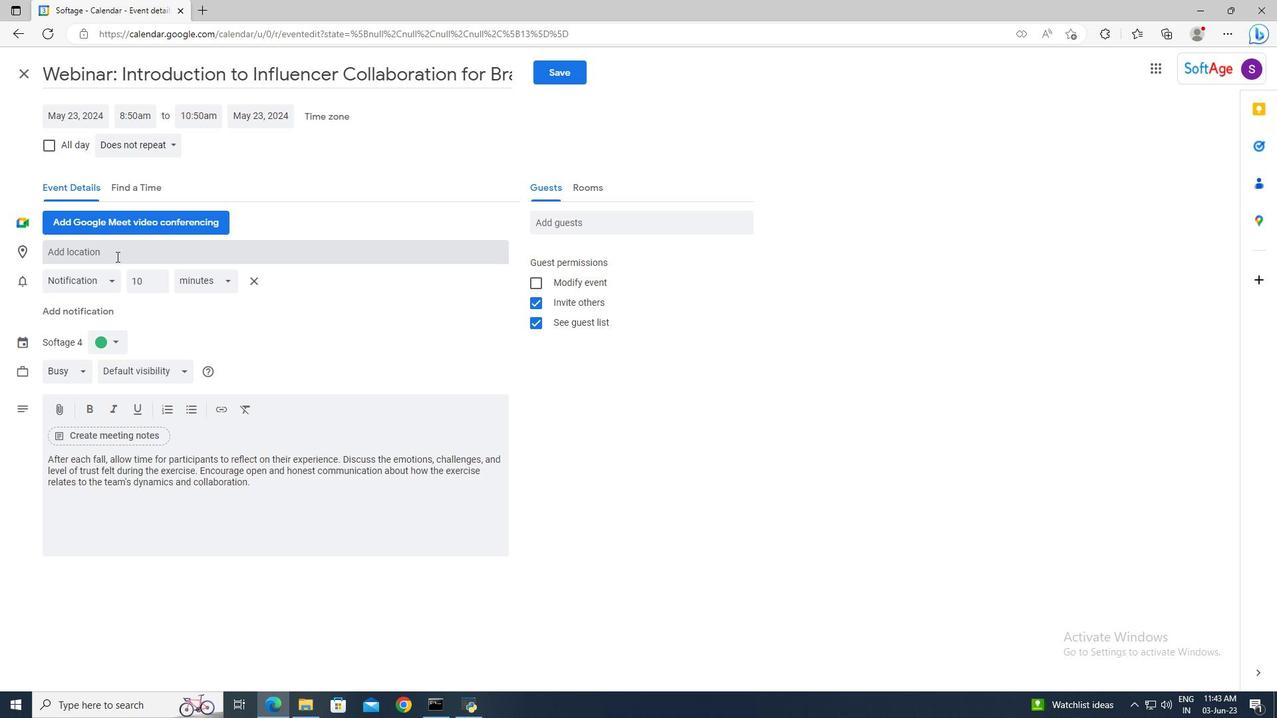 
Action: Mouse pressed left at (116, 252)
Screenshot: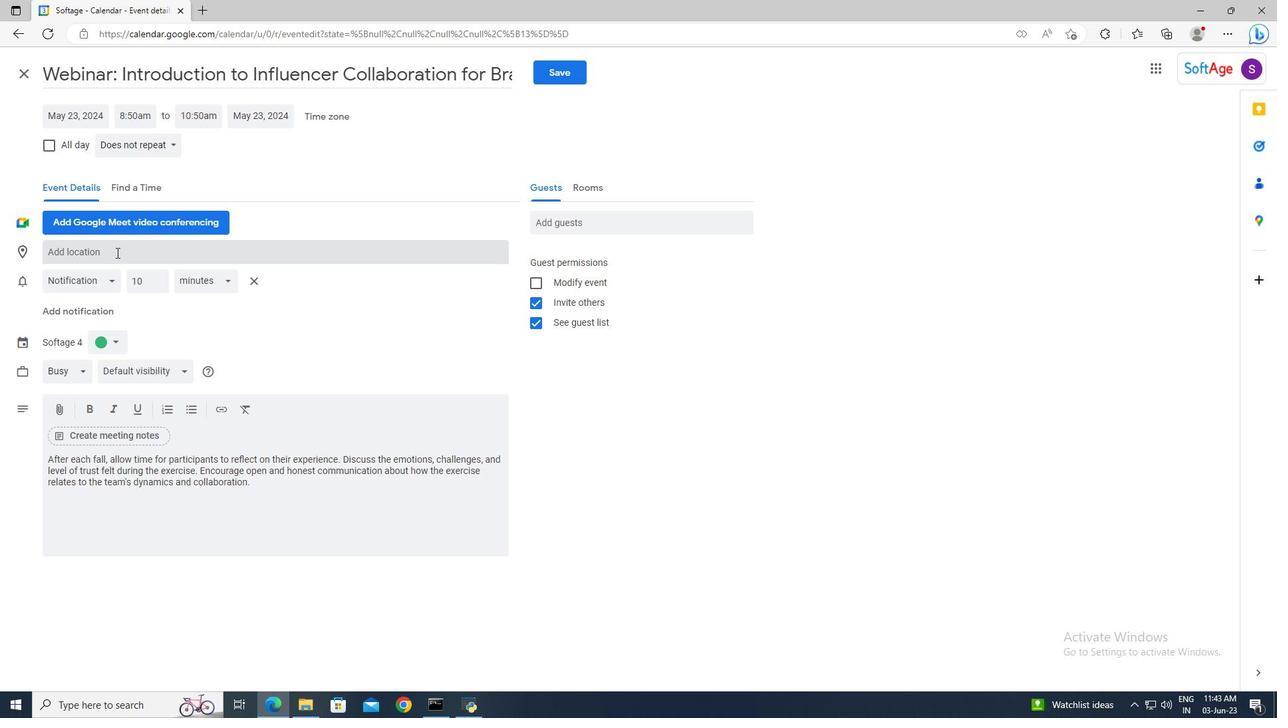 
Action: Key pressed <Key.shift>Manchester,<Key.space><Key.shift>UK
Screenshot: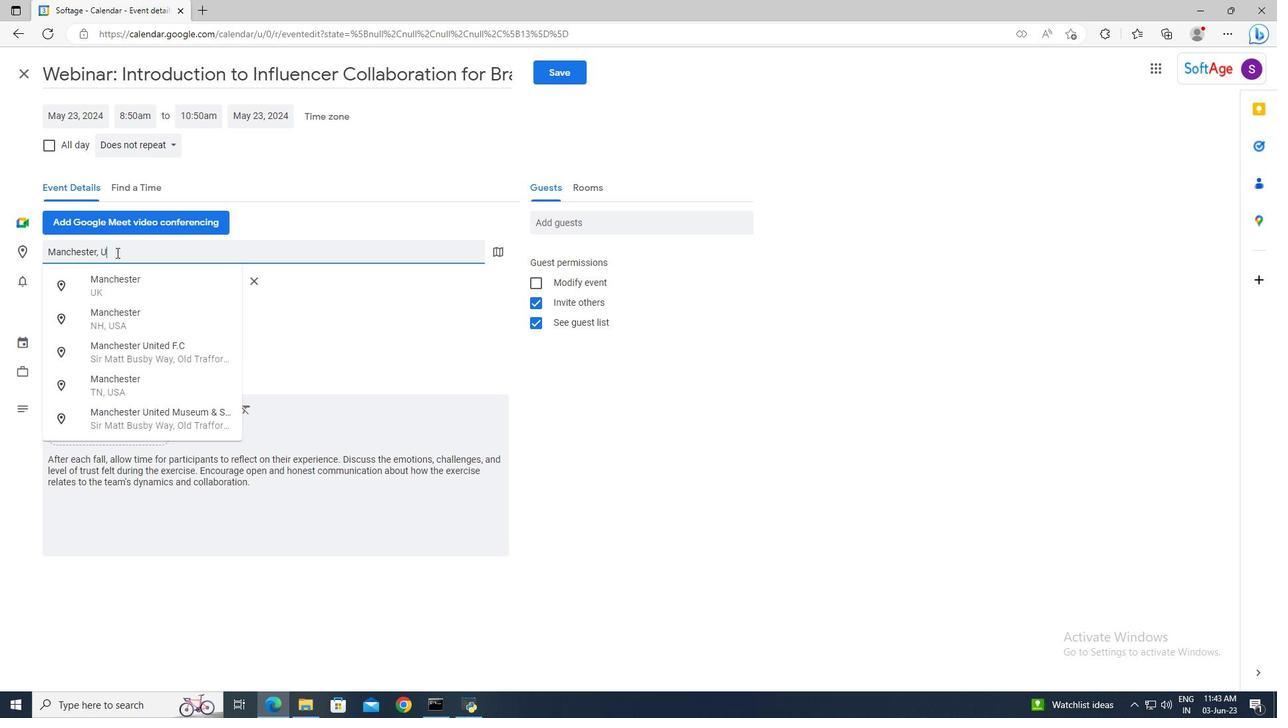 
Action: Mouse moved to (118, 278)
Screenshot: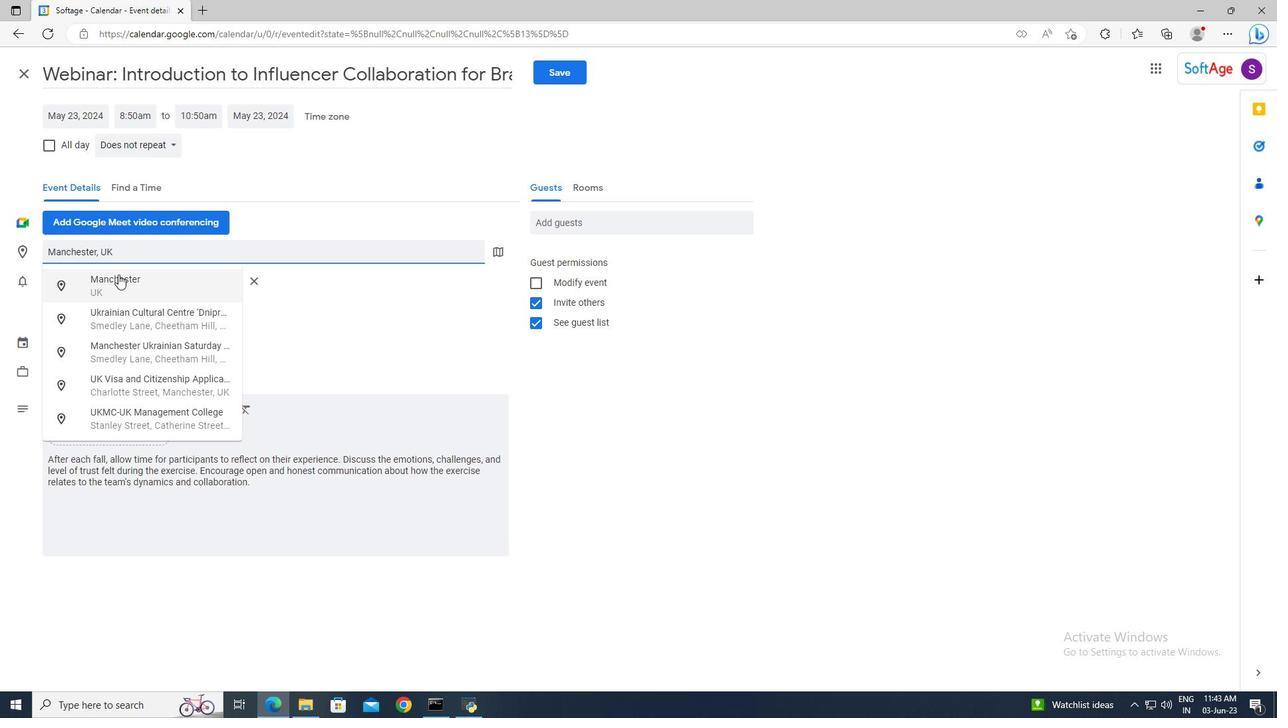 
Action: Mouse pressed left at (118, 278)
Screenshot: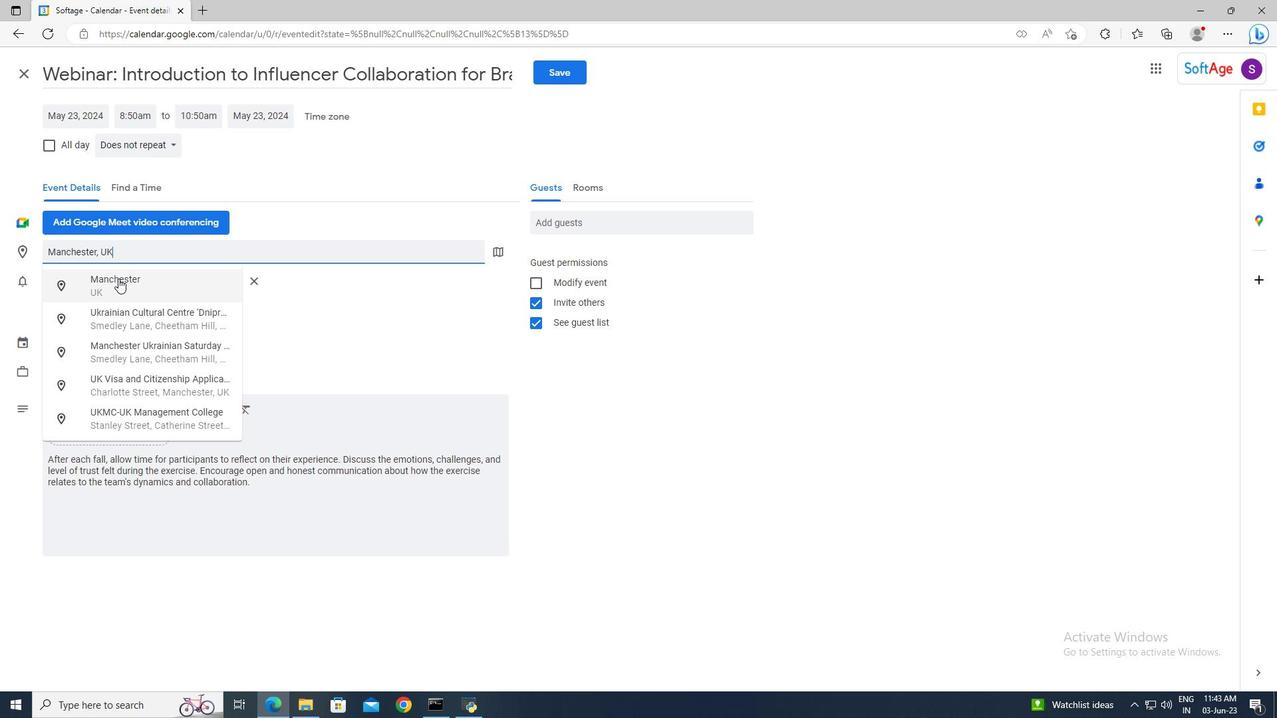 
Action: Mouse moved to (560, 228)
Screenshot: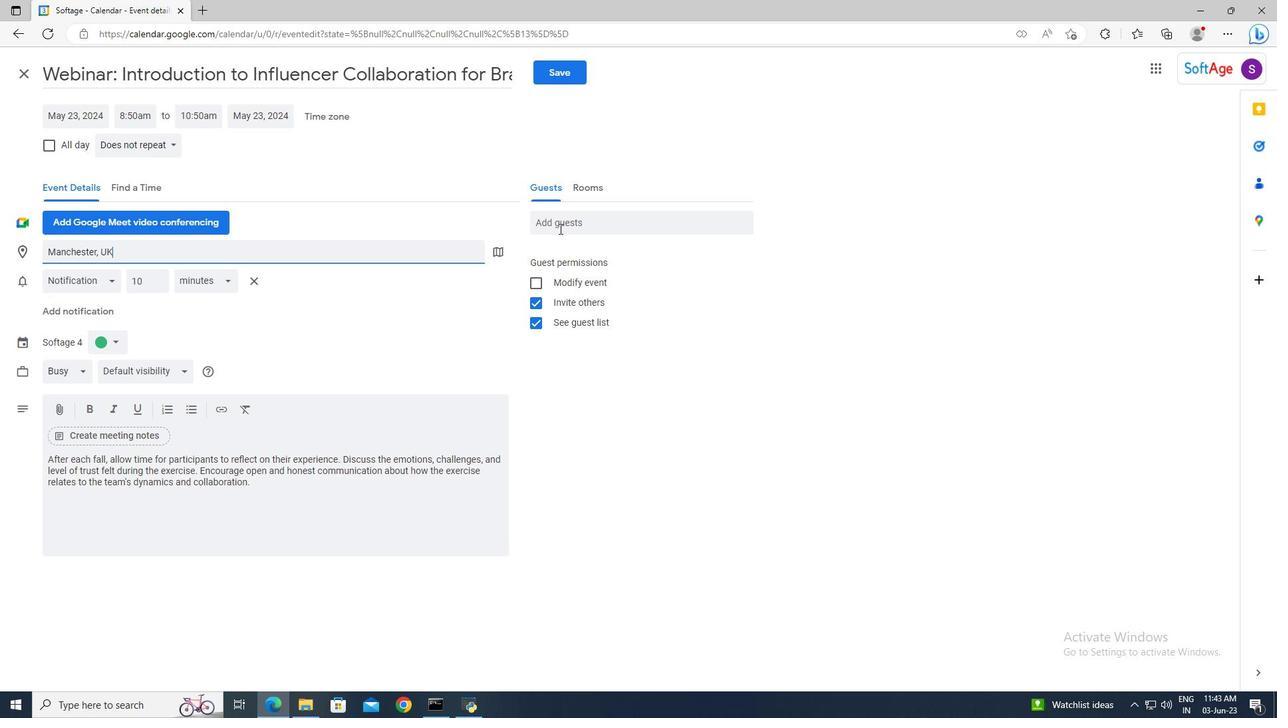 
Action: Mouse pressed left at (560, 228)
Screenshot: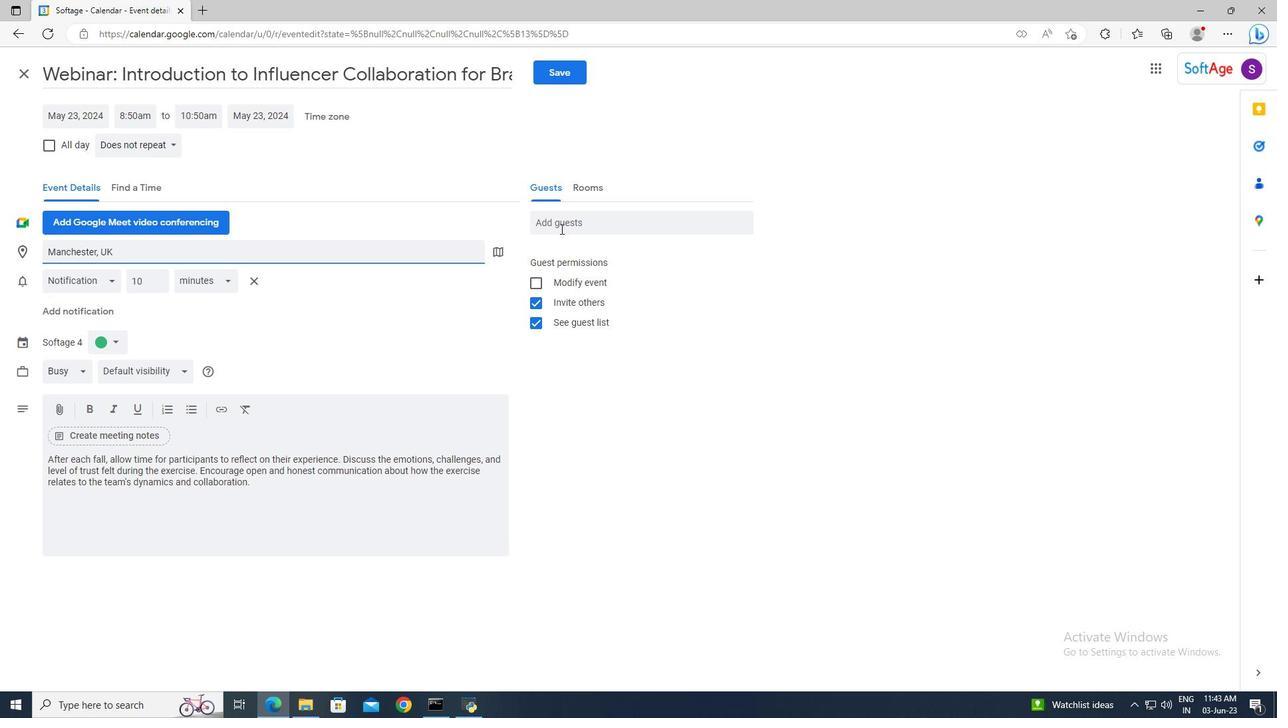 
Action: Mouse moved to (560, 227)
Screenshot: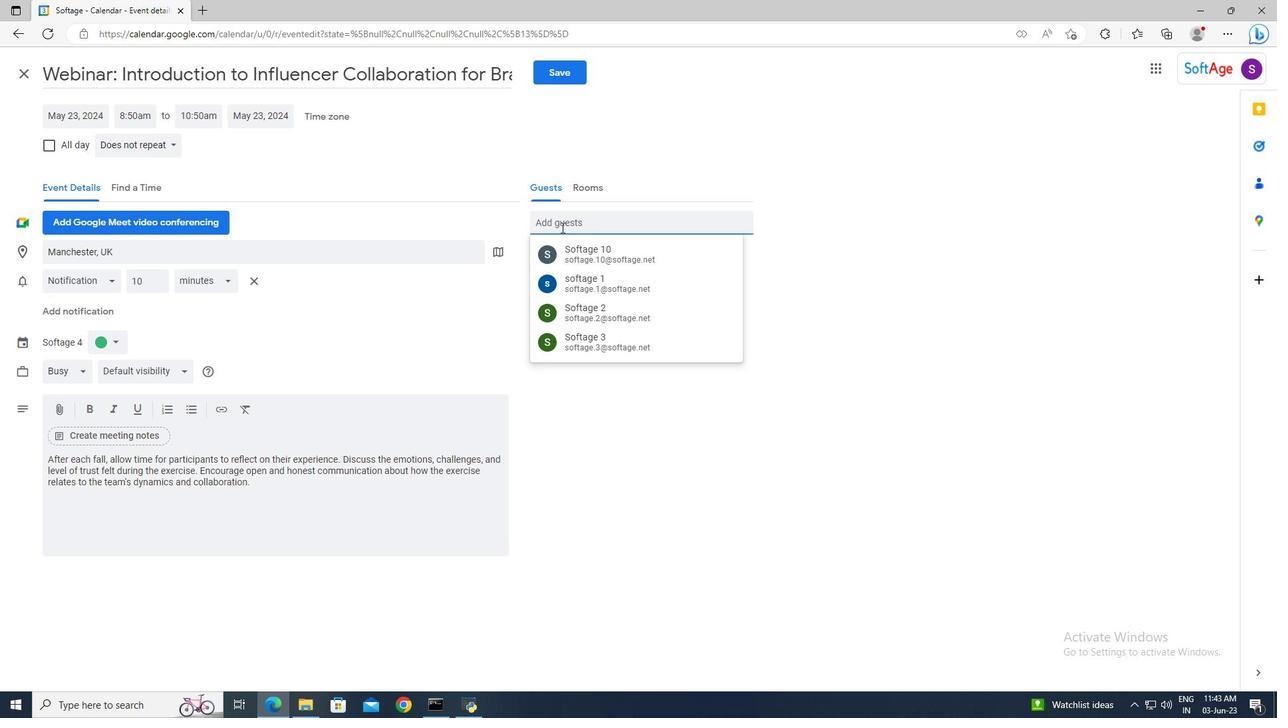 
Action: Key pressed s
Screenshot: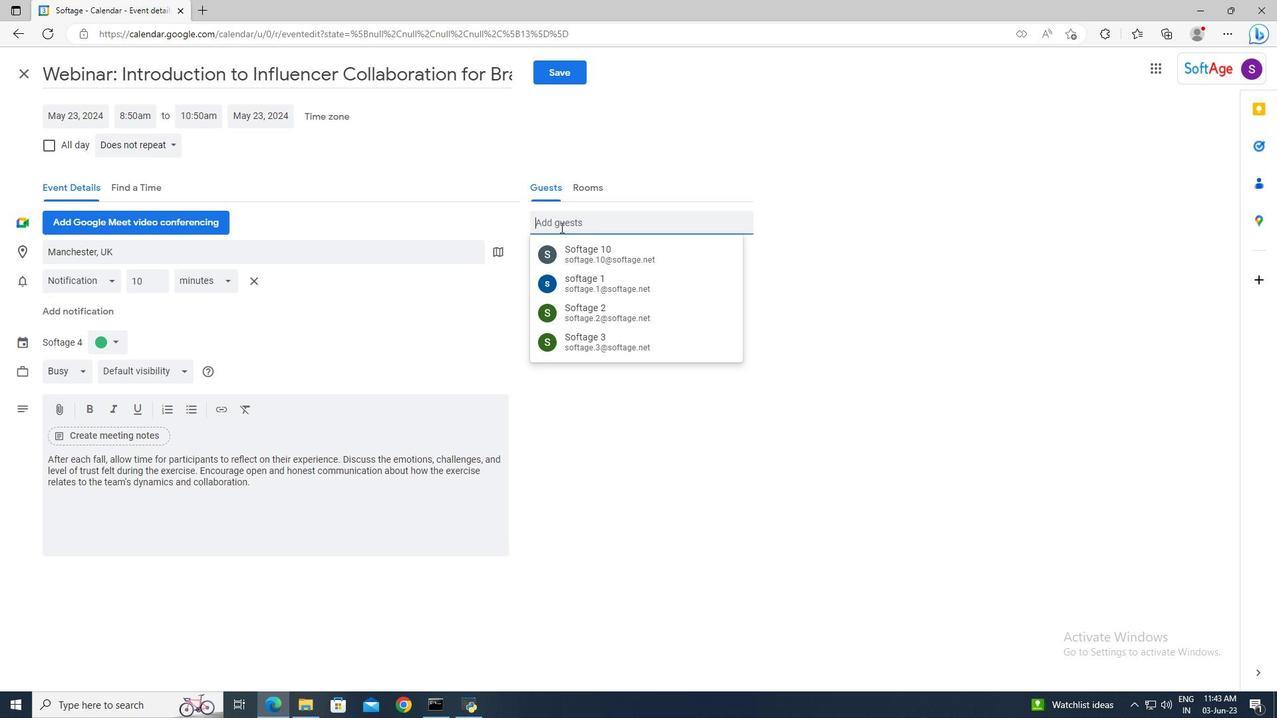 
Action: Mouse moved to (560, 227)
Screenshot: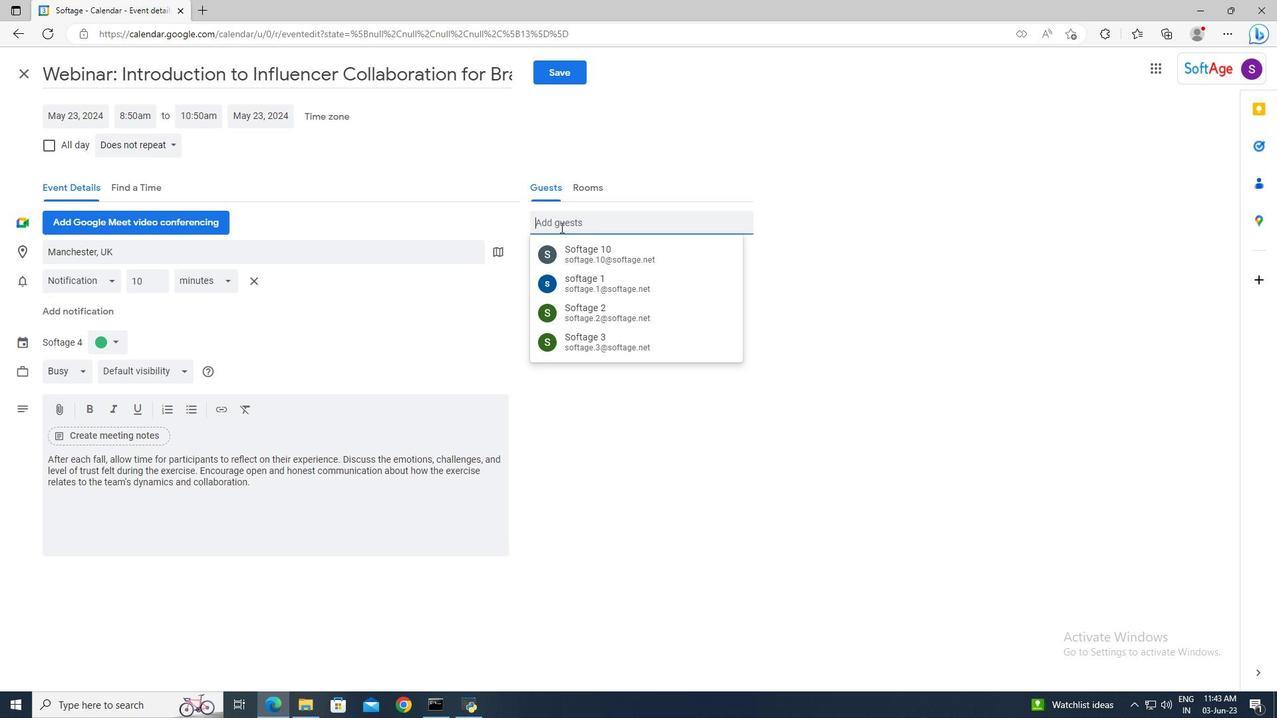 
Action: Key pressed oftage.2<Key.shift>@softage.net<Key.enter>softage.3<Key.shift><Key.shift><Key.shift><Key.shift><Key.shift><Key.shift><Key.shift><Key.shift><Key.shift><Key.shift>@softage.net<Key.enter>
Screenshot: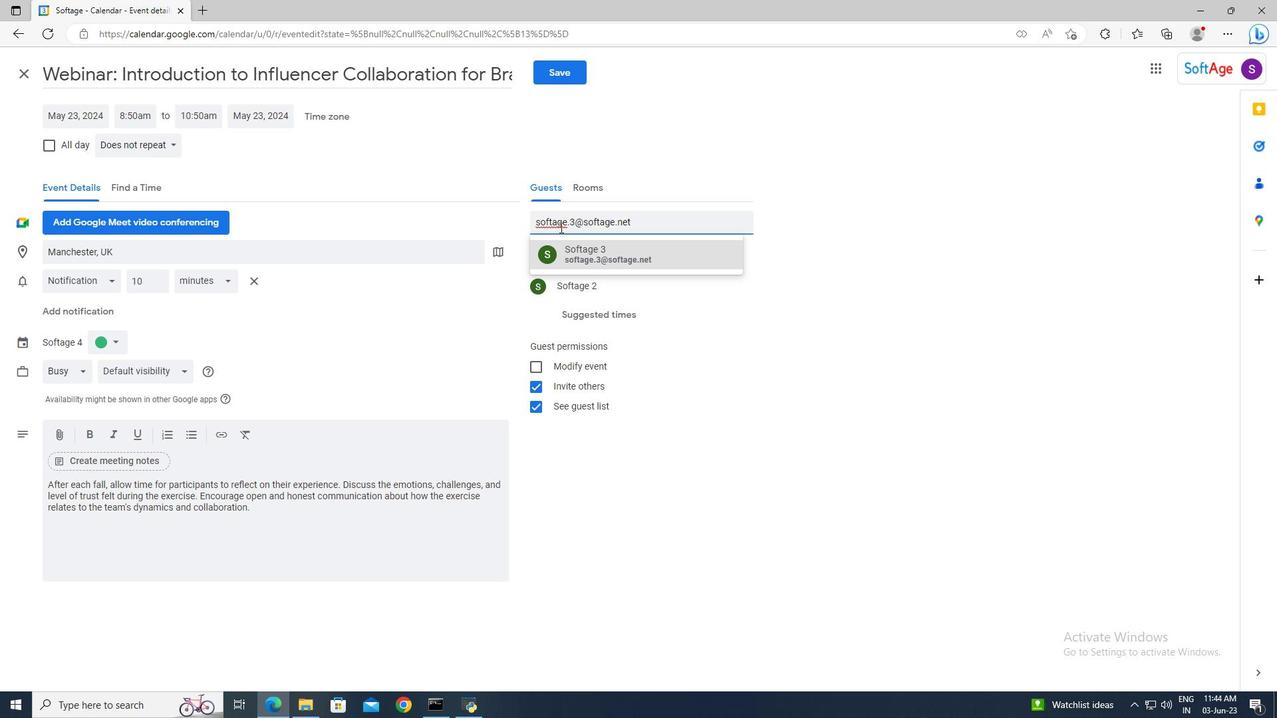 
Action: Mouse moved to (168, 140)
Screenshot: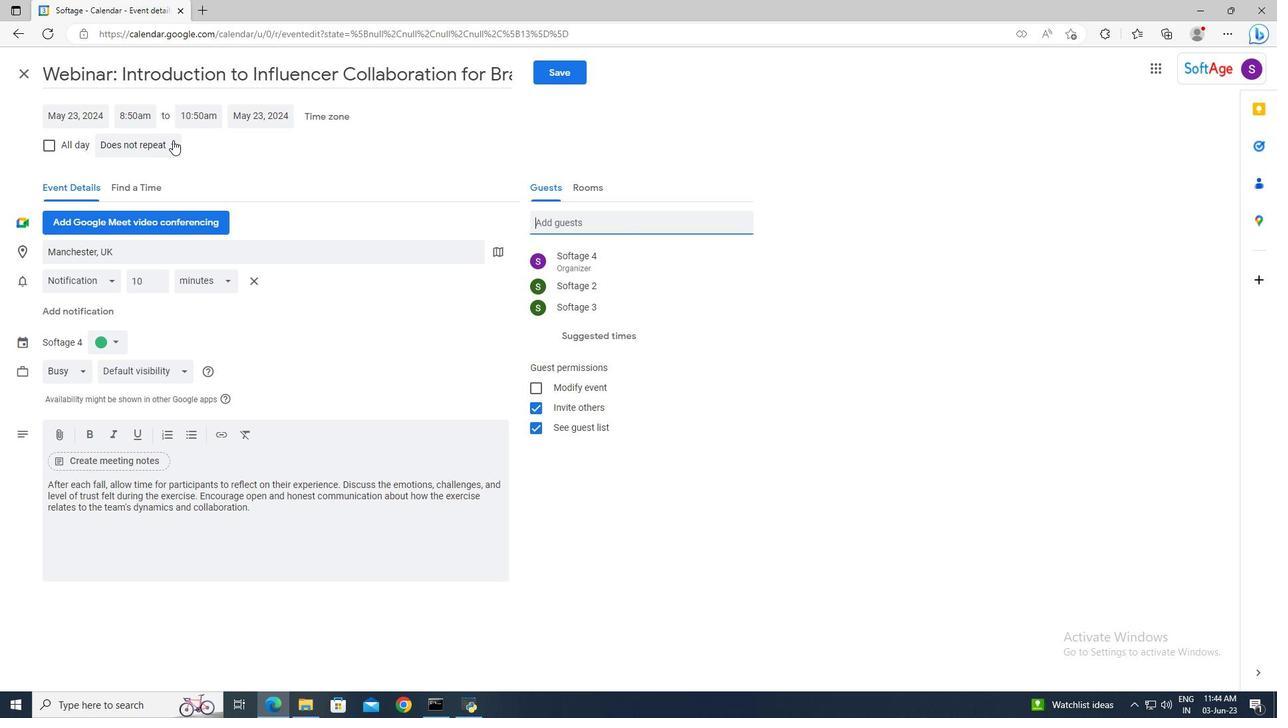 
Action: Mouse pressed left at (168, 140)
Screenshot: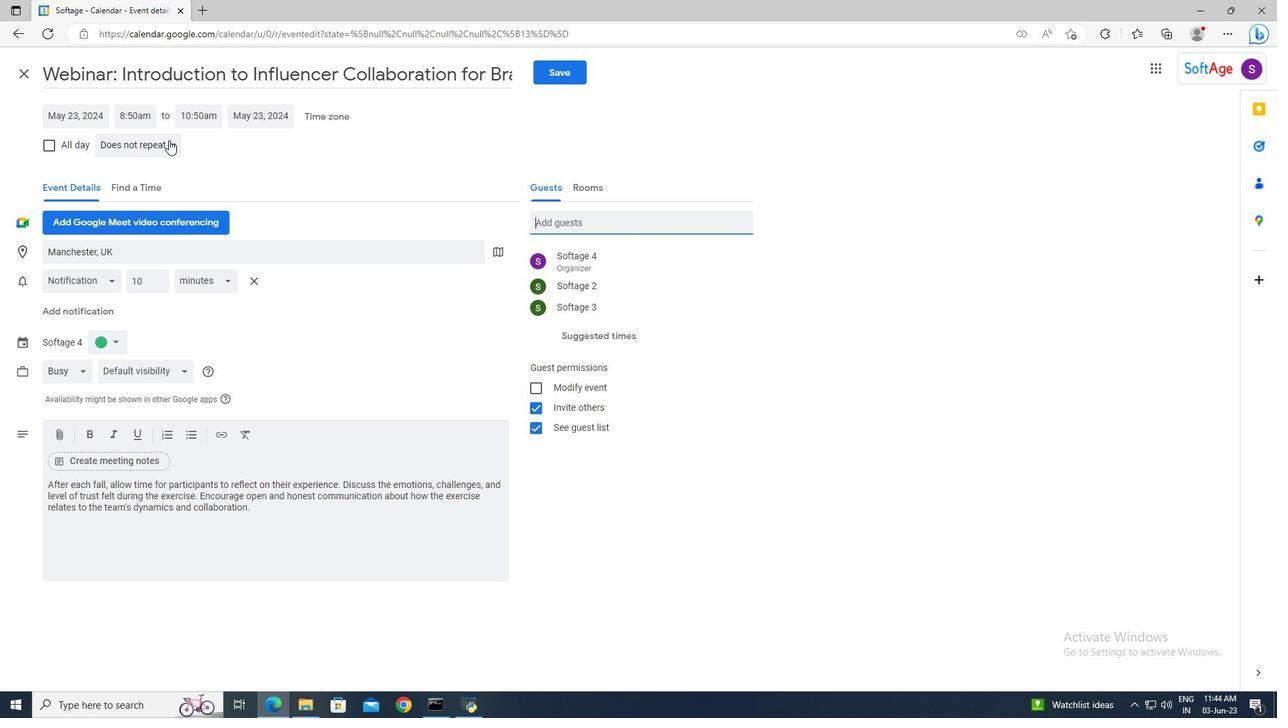 
Action: Mouse moved to (180, 262)
Screenshot: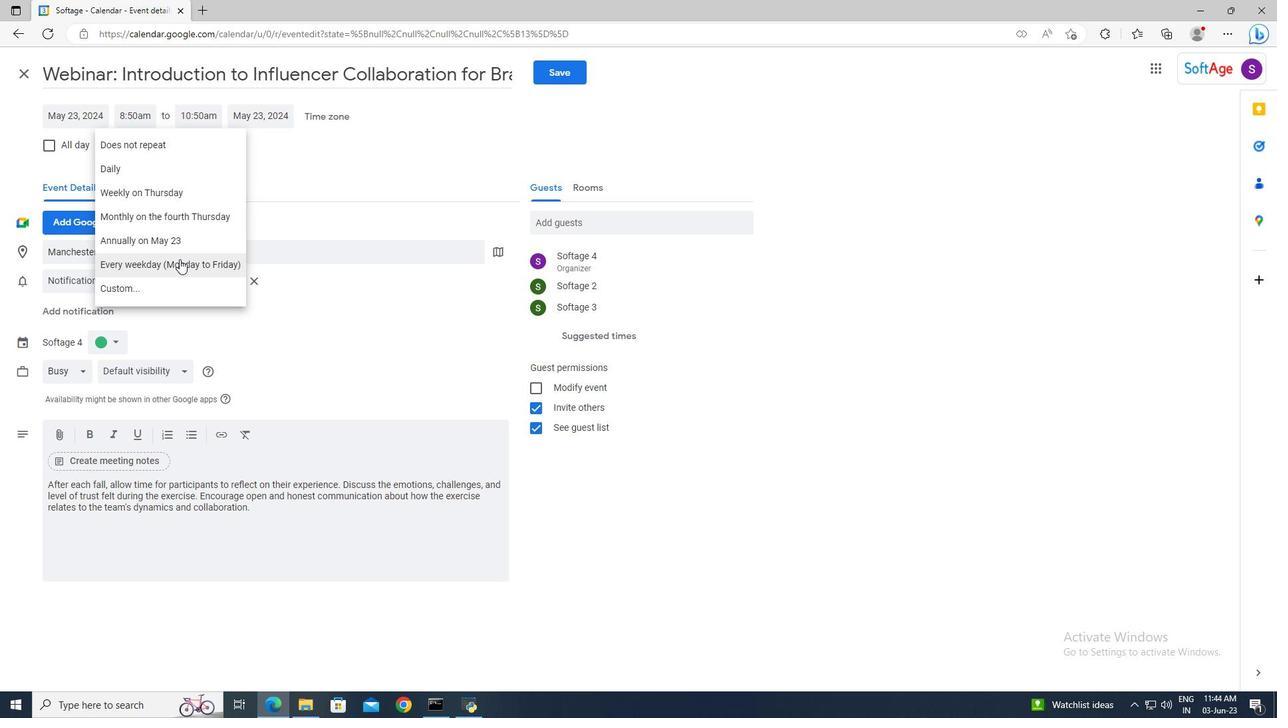 
Action: Mouse pressed left at (180, 262)
Screenshot: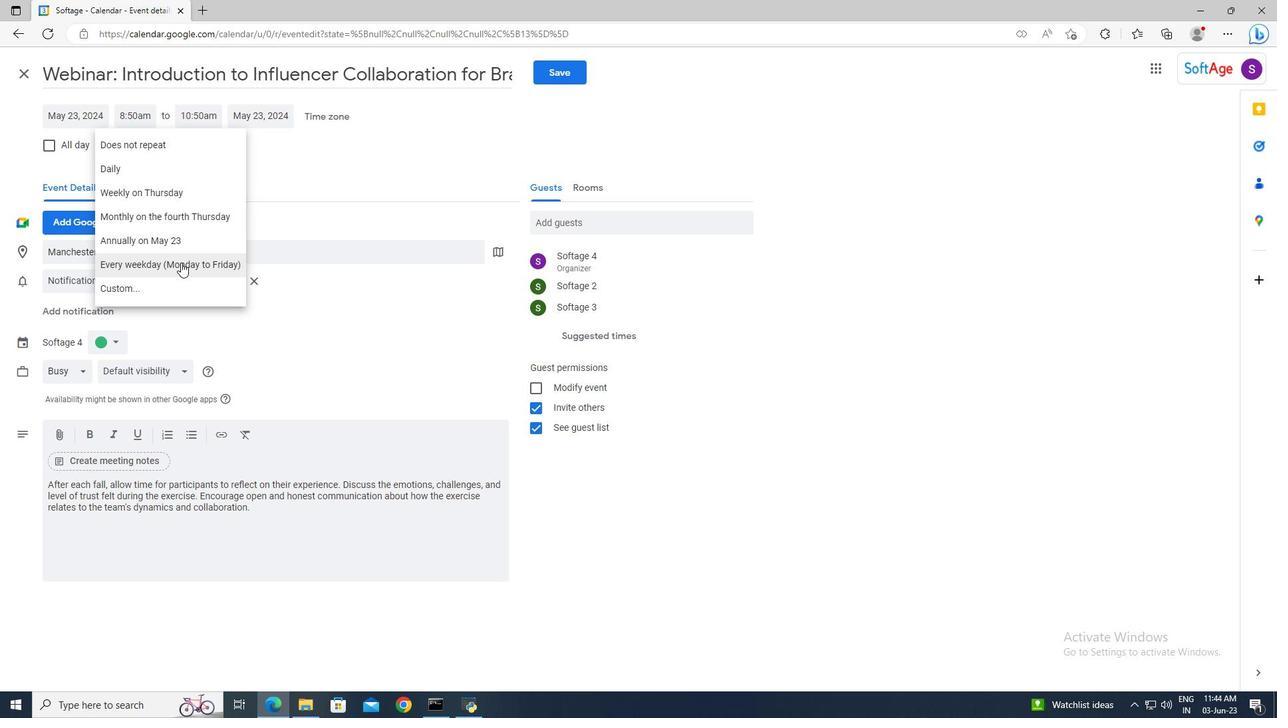 
Action: Mouse moved to (559, 73)
Screenshot: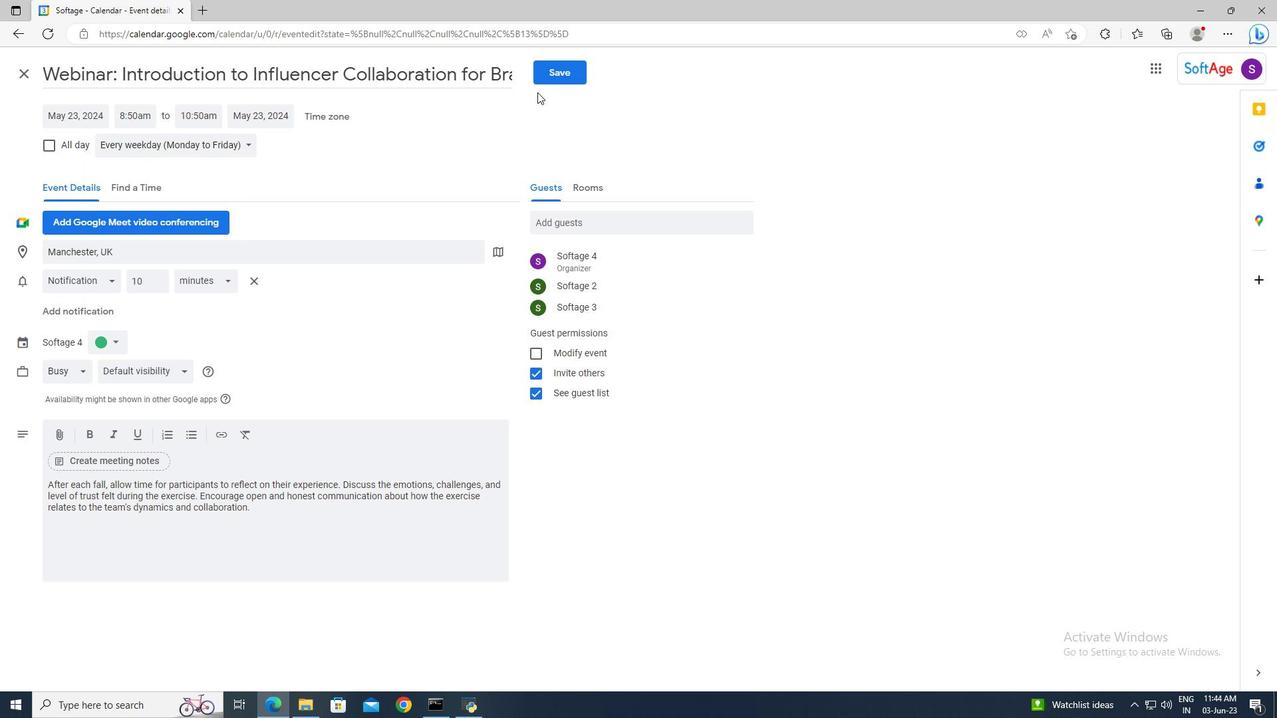 
Action: Mouse pressed left at (559, 73)
Screenshot: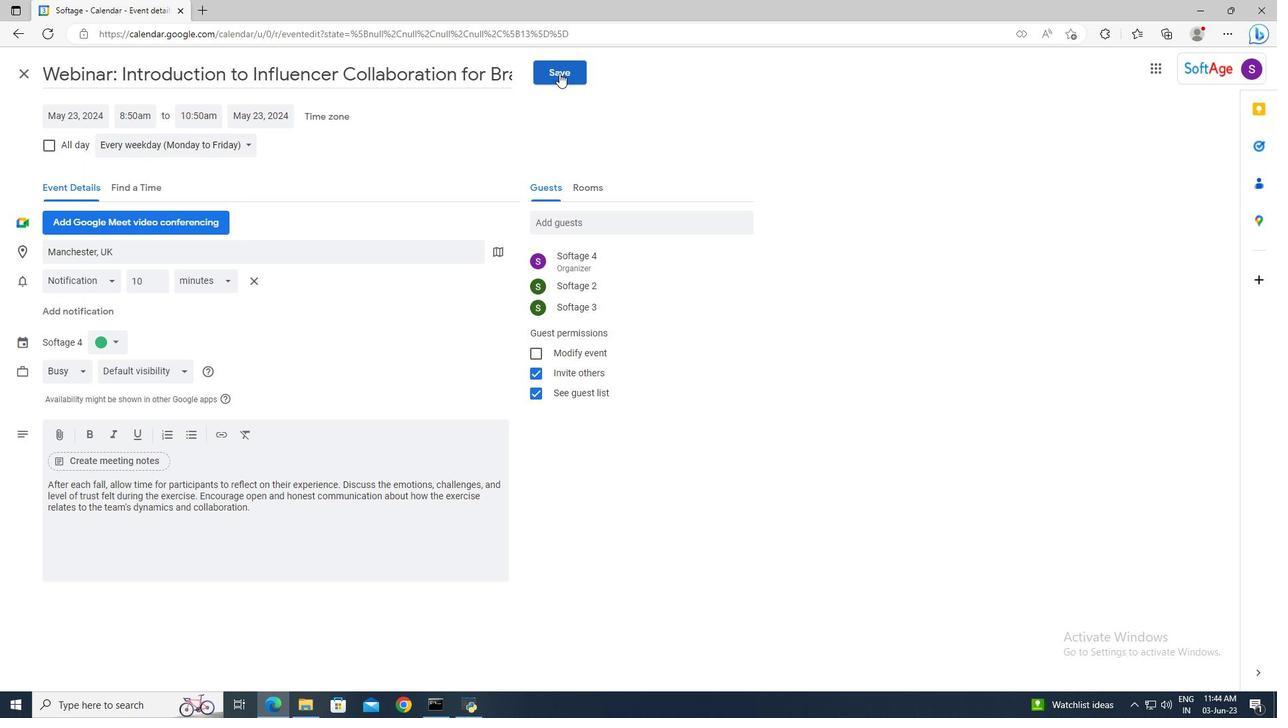 
Action: Mouse moved to (760, 399)
Screenshot: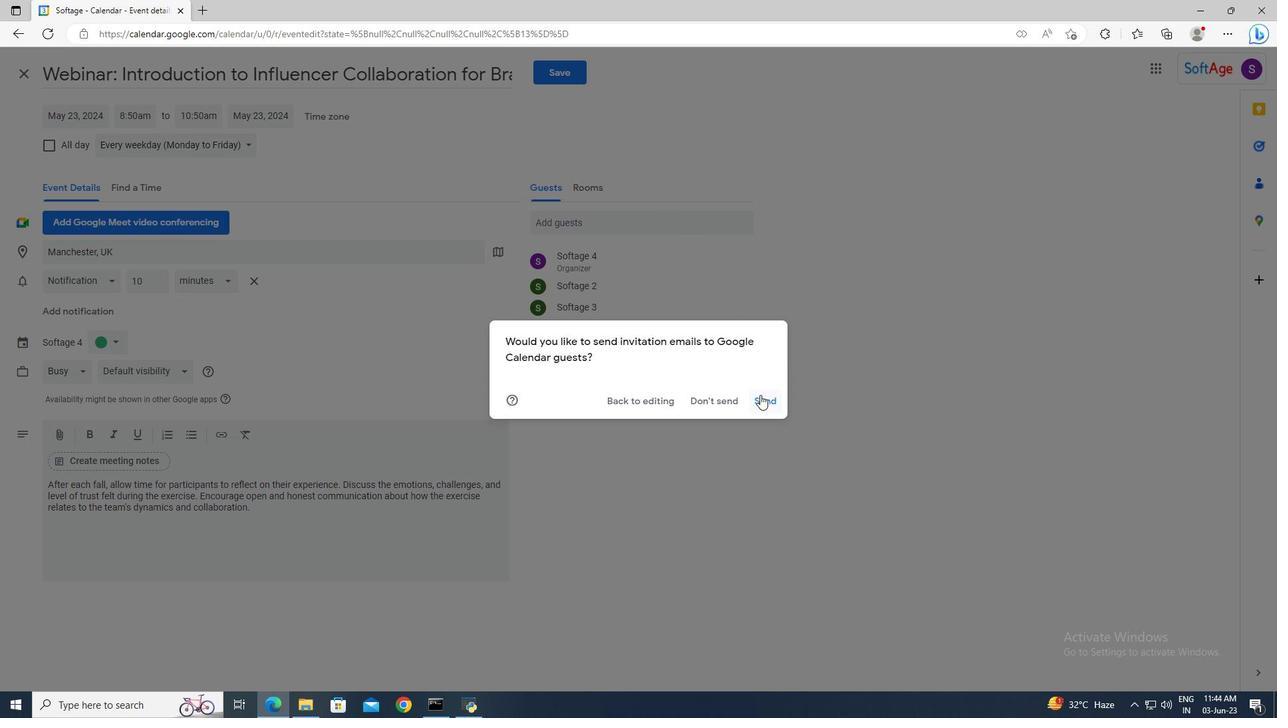 
Action: Mouse pressed left at (760, 399)
Screenshot: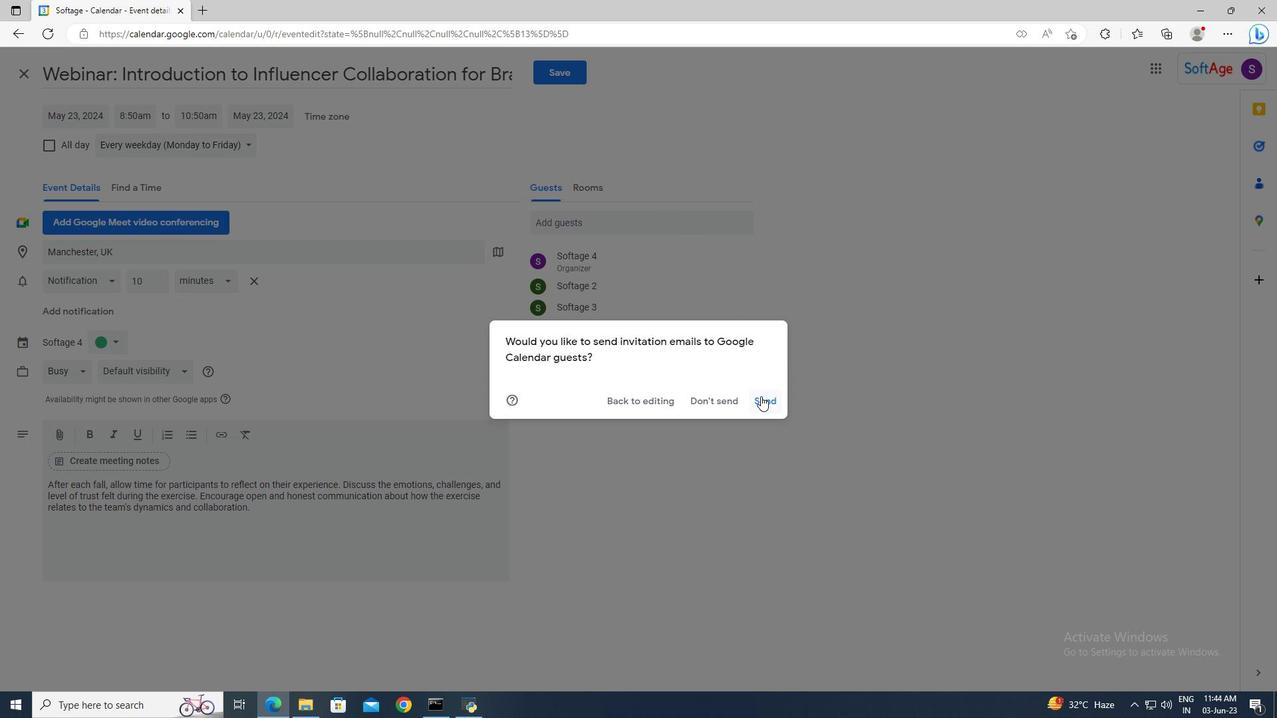 
